 Task: Create a due date automation trigger when advanced on, 2 days before a card is due add fields without custom fields "Resume" completed at 11:00 AM.
Action: Mouse moved to (974, 291)
Screenshot: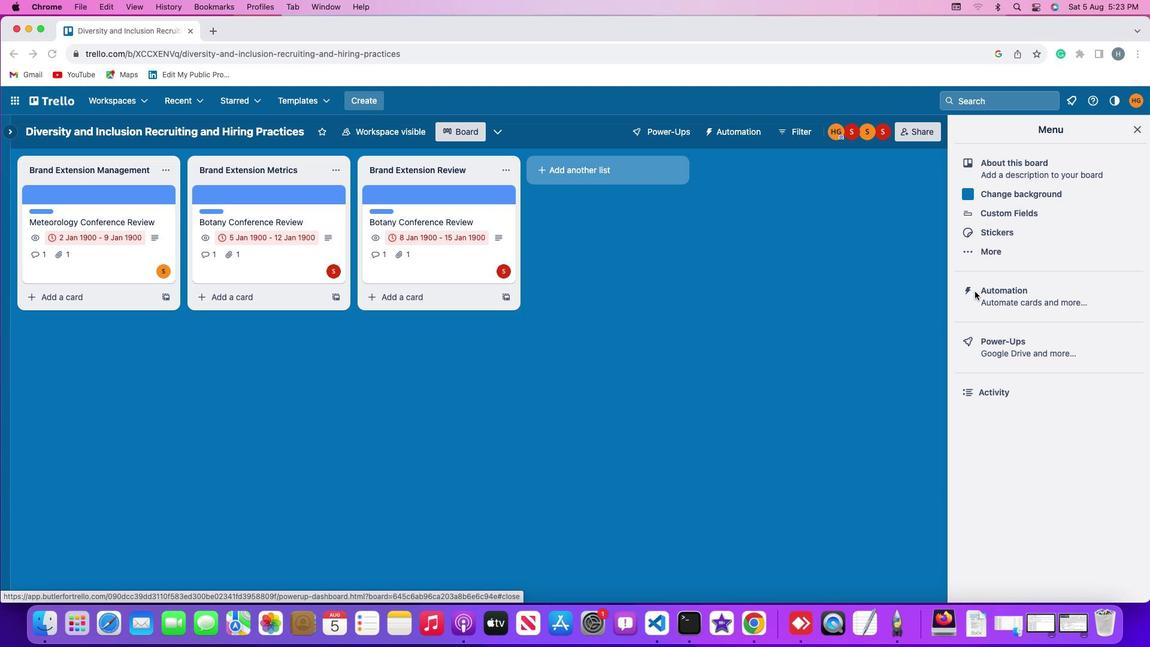 
Action: Mouse pressed left at (974, 291)
Screenshot: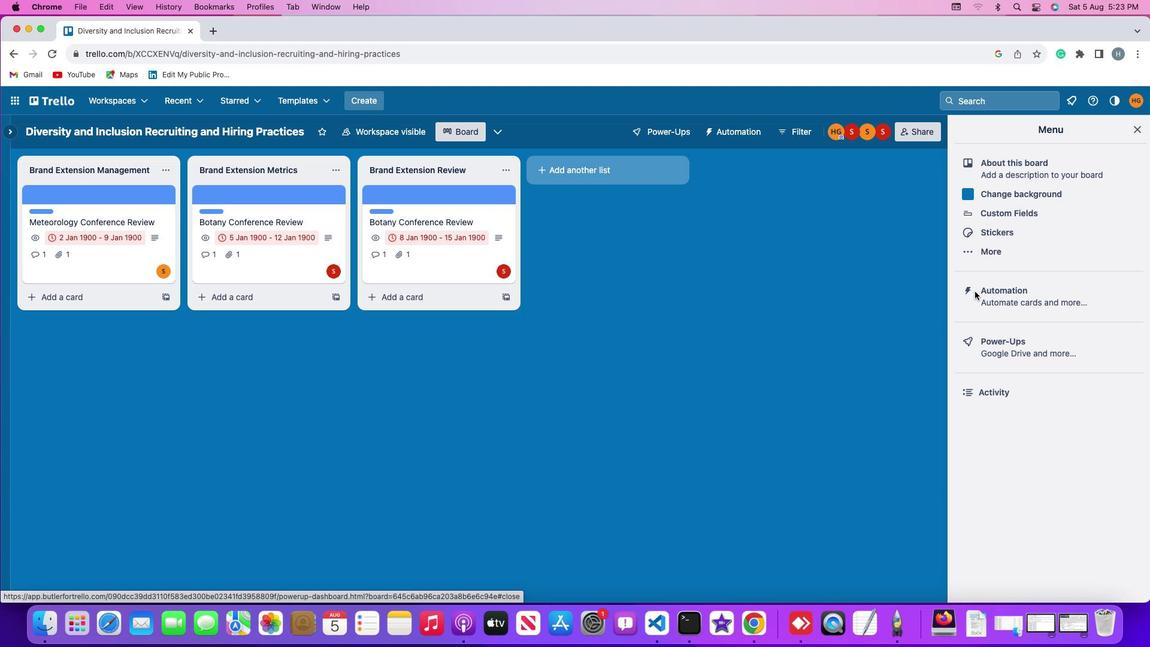 
Action: Mouse pressed left at (974, 291)
Screenshot: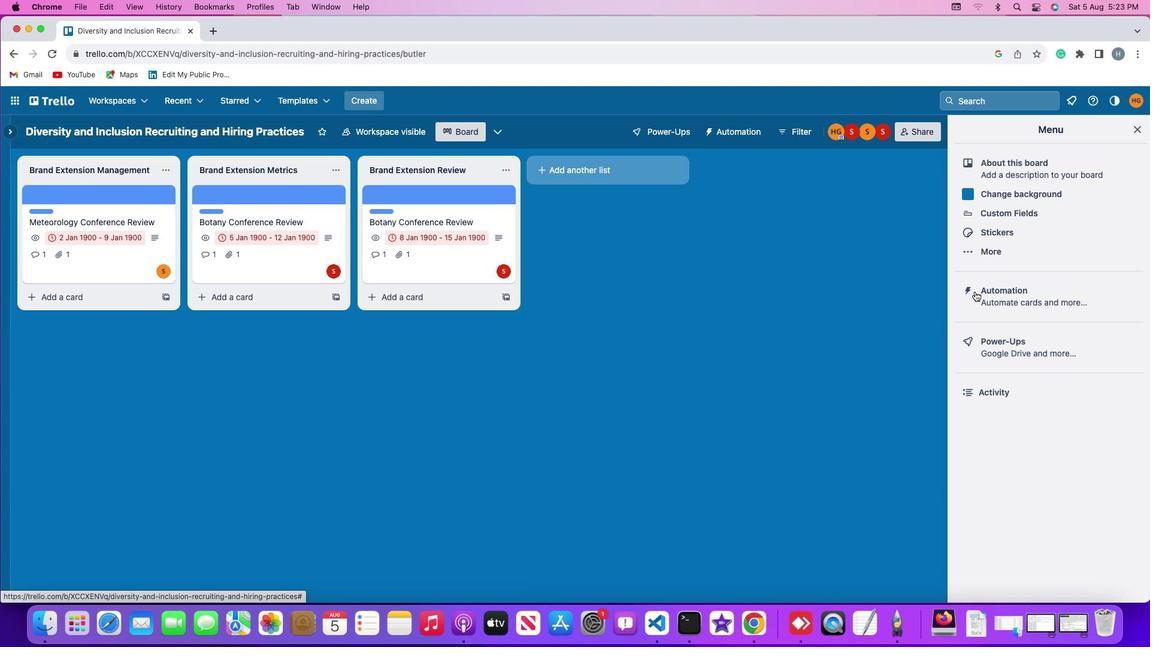 
Action: Mouse moved to (62, 281)
Screenshot: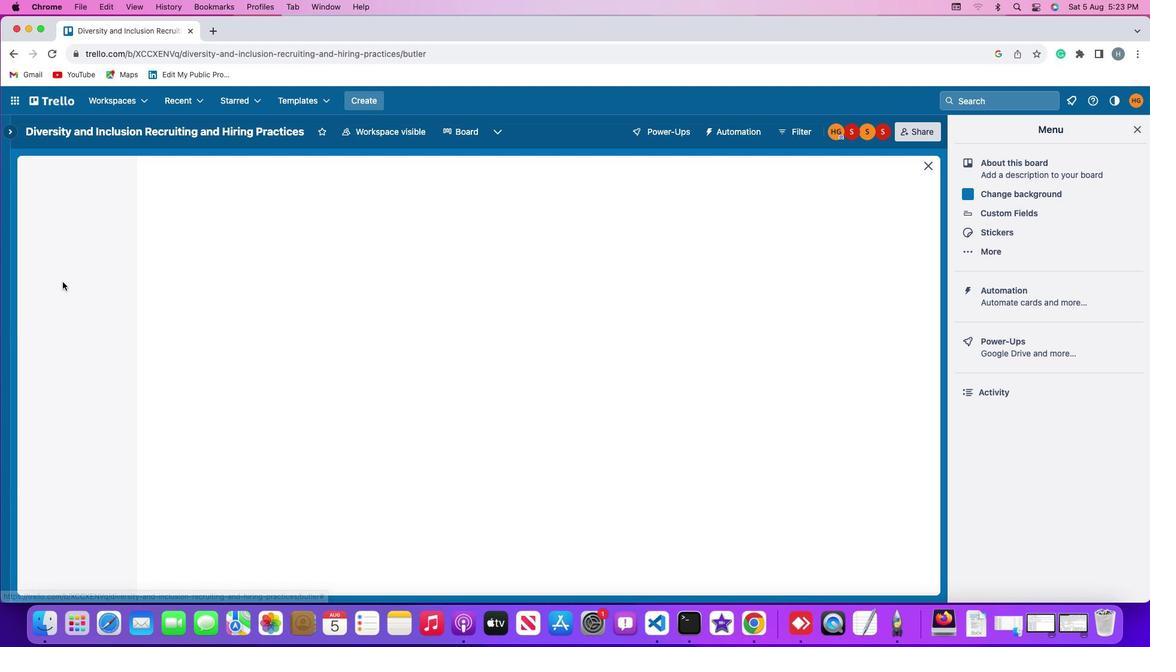 
Action: Mouse pressed left at (62, 281)
Screenshot: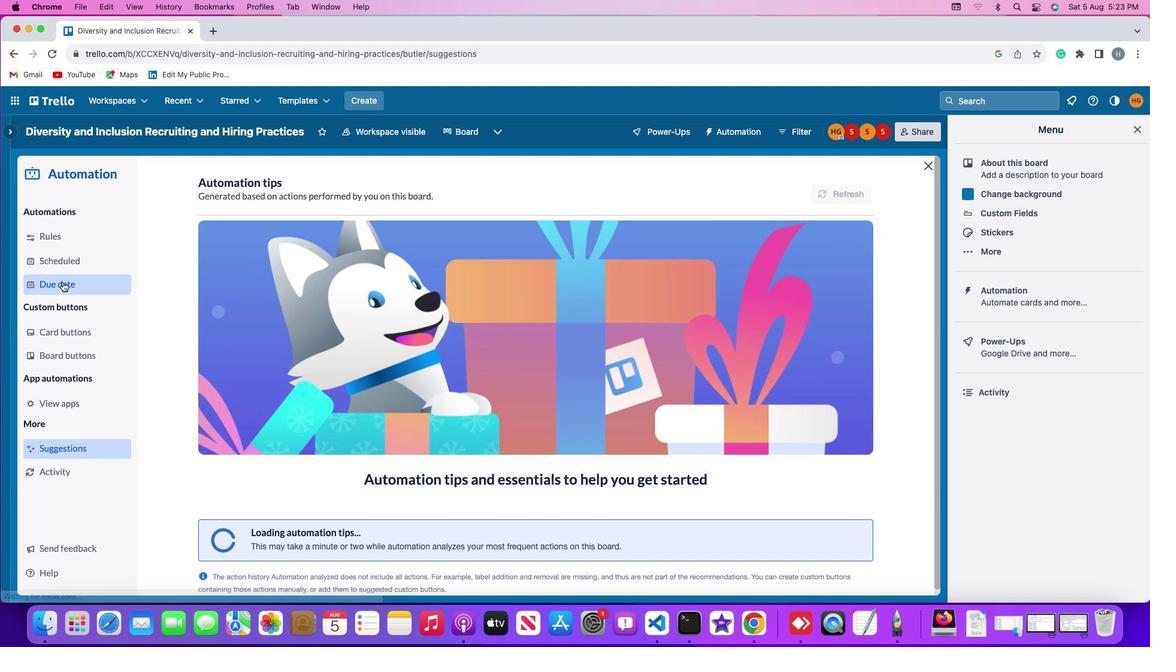 
Action: Mouse moved to (802, 186)
Screenshot: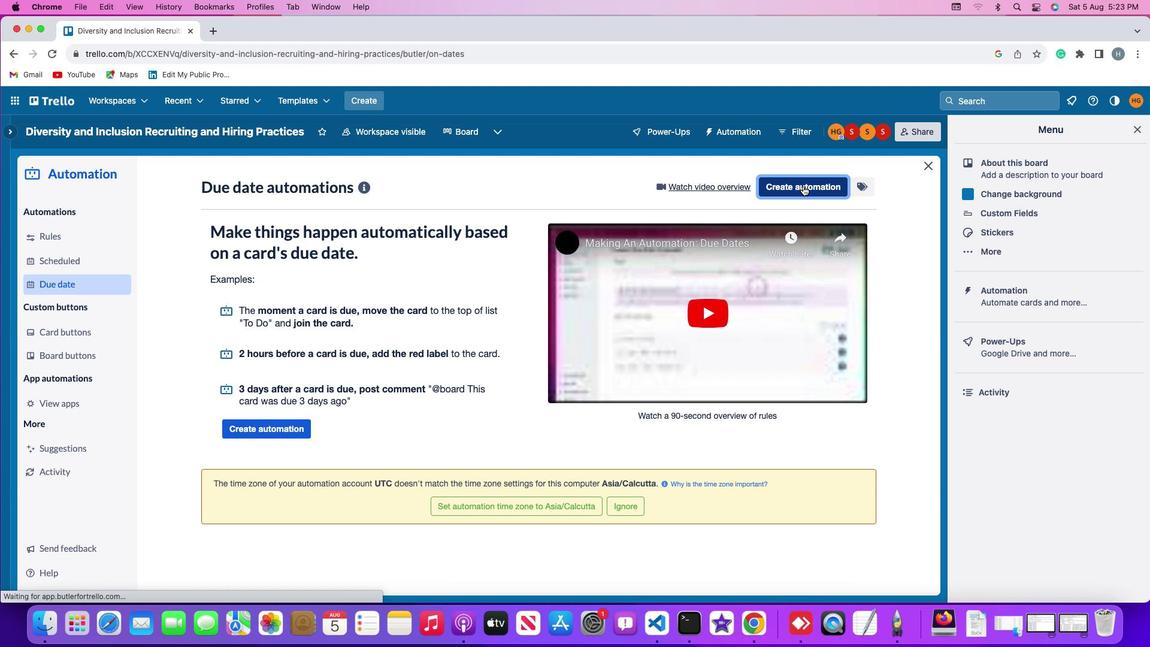 
Action: Mouse pressed left at (802, 186)
Screenshot: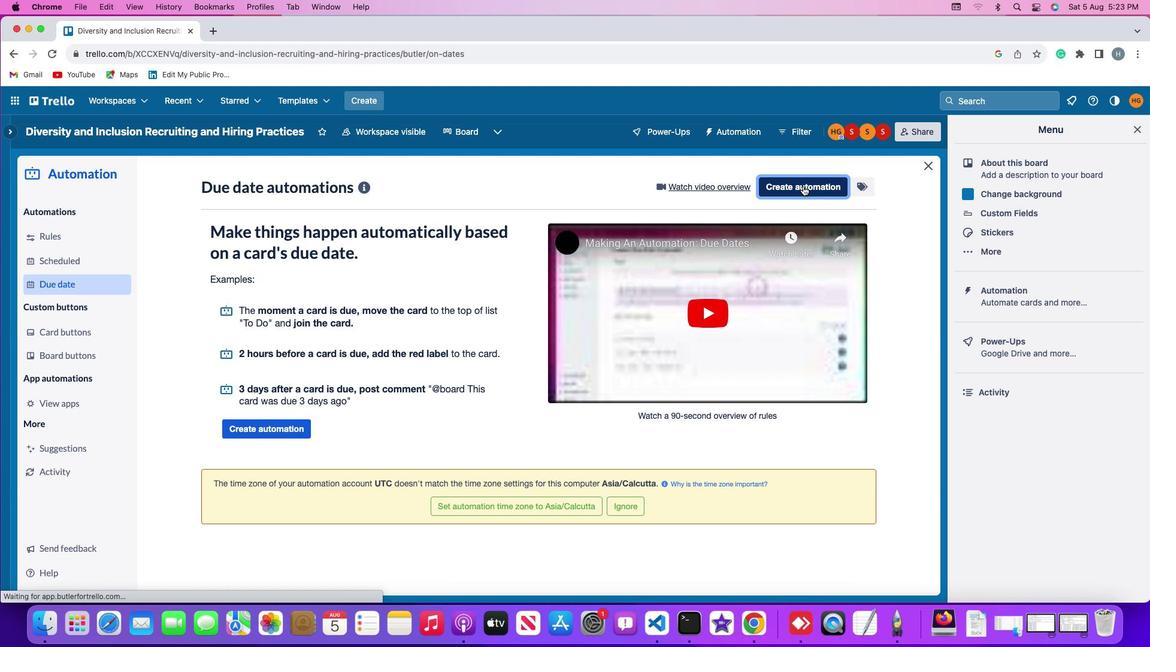 
Action: Mouse moved to (554, 299)
Screenshot: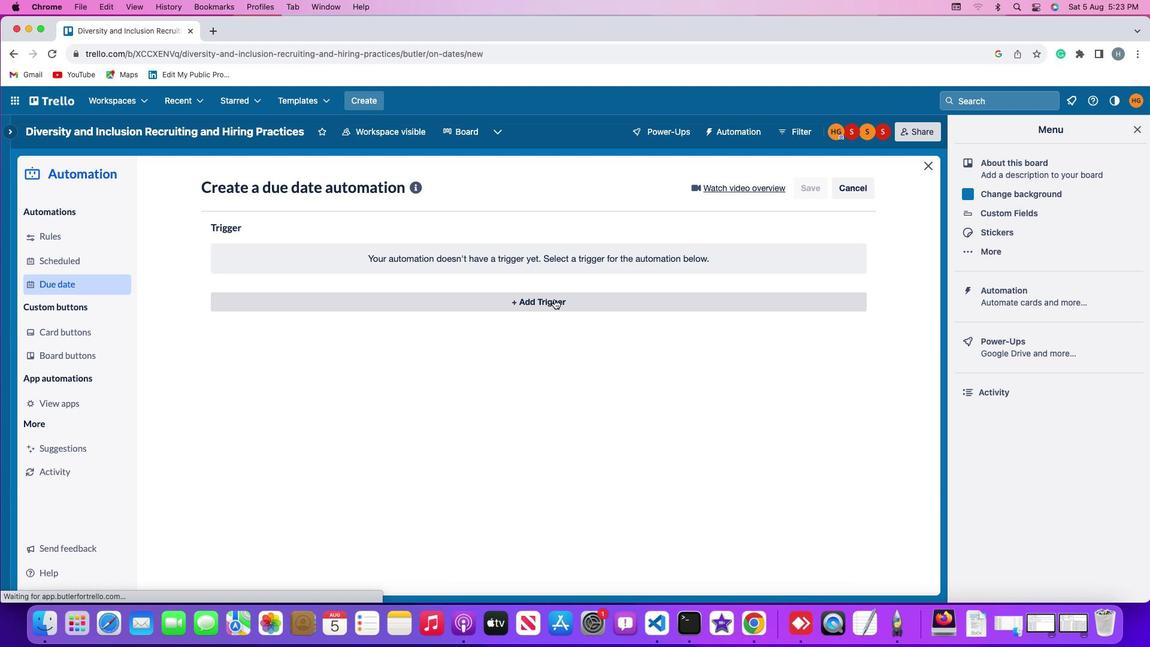 
Action: Mouse pressed left at (554, 299)
Screenshot: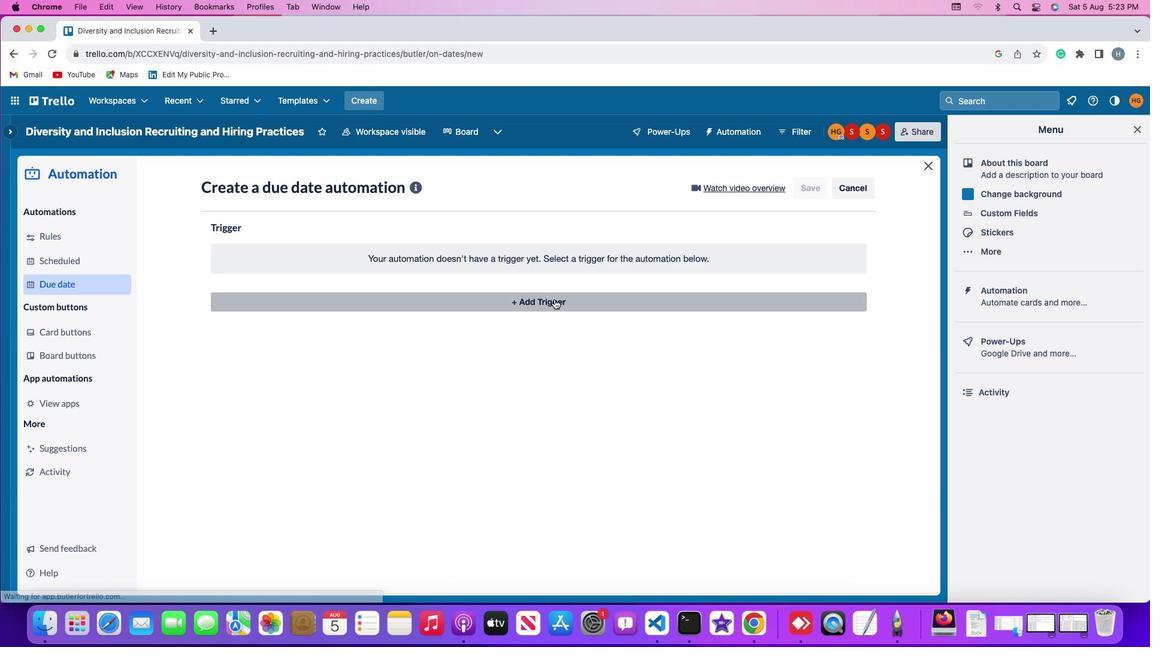 
Action: Mouse moved to (231, 483)
Screenshot: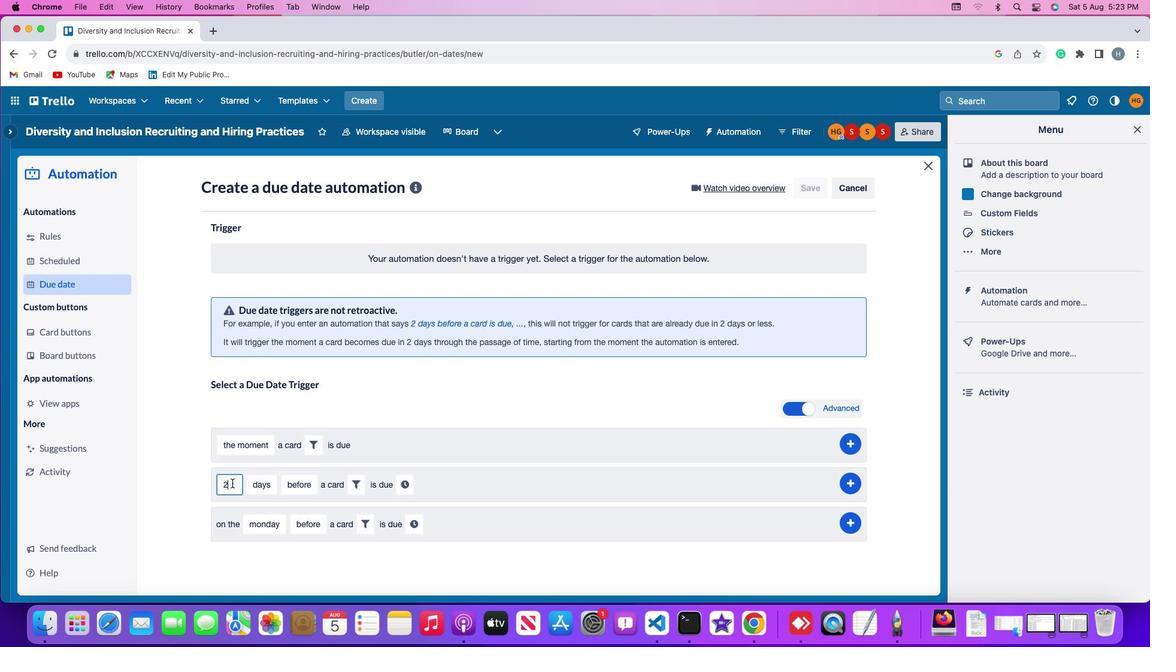
Action: Mouse pressed left at (231, 483)
Screenshot: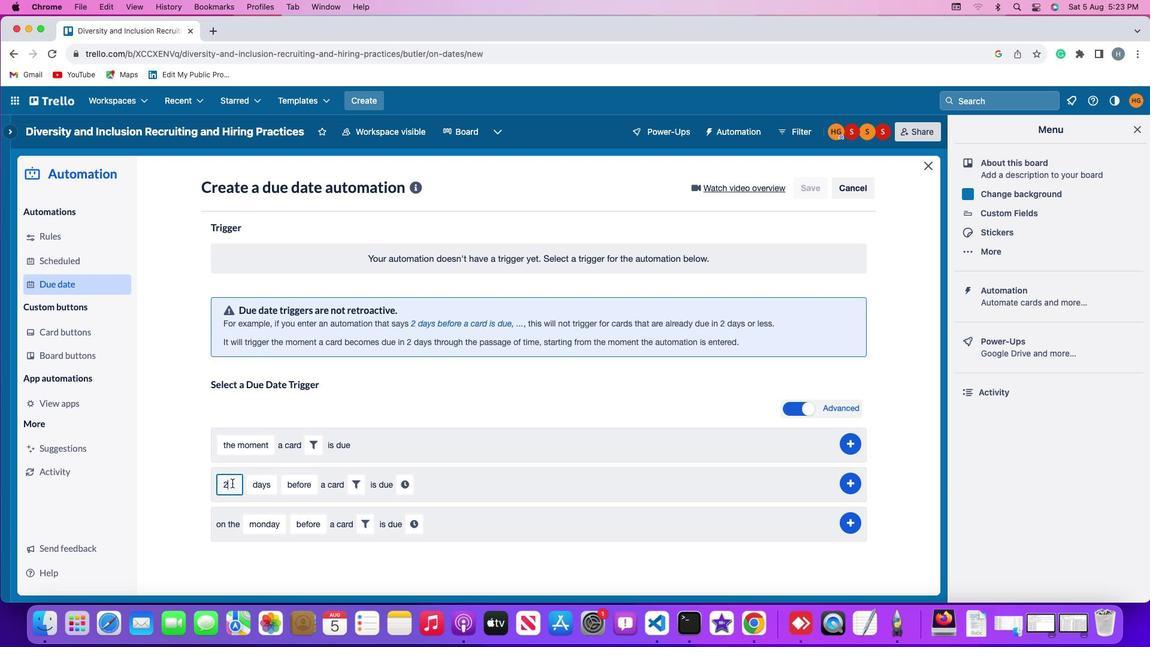 
Action: Mouse moved to (234, 483)
Screenshot: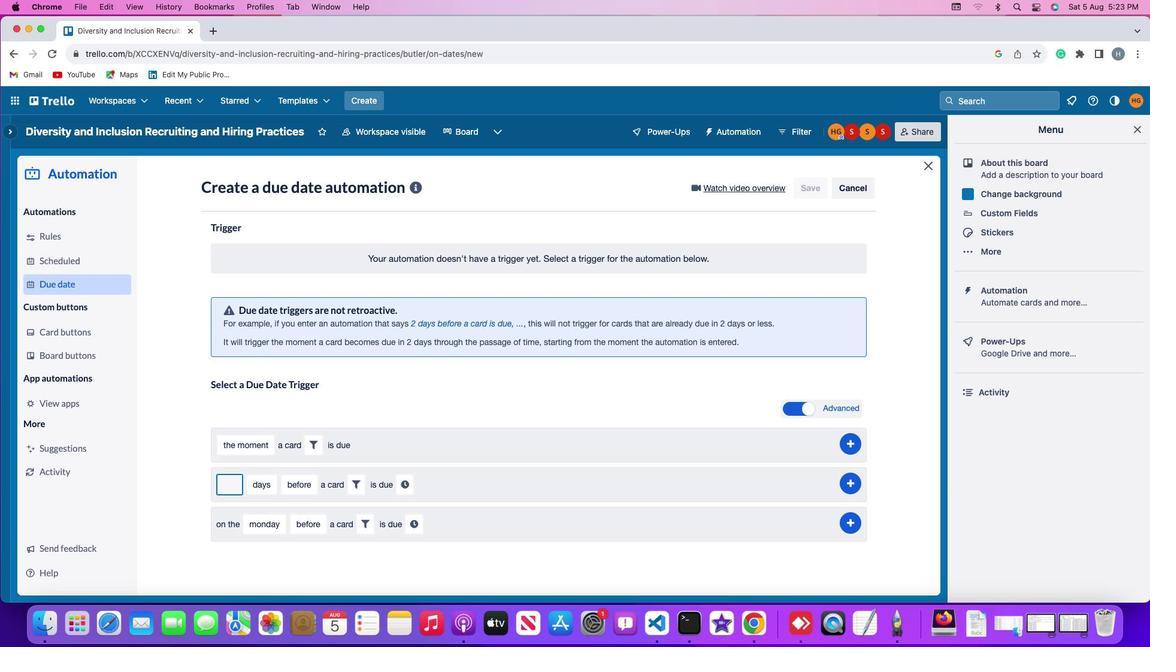 
Action: Key pressed Key.backspace'2'
Screenshot: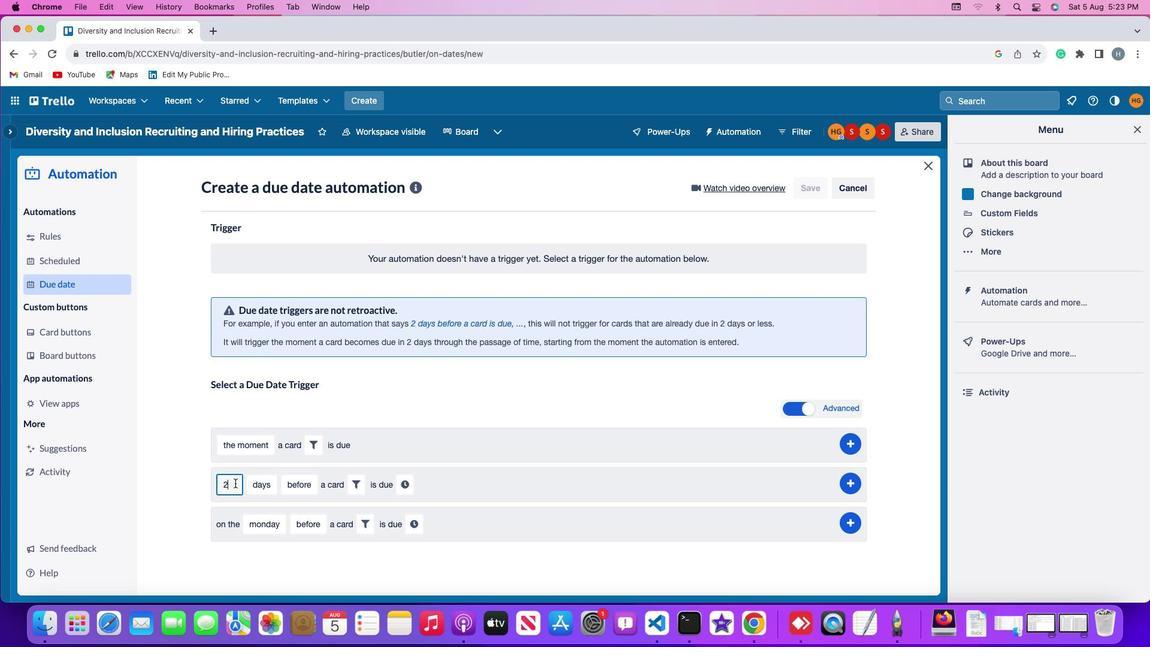 
Action: Mouse moved to (258, 482)
Screenshot: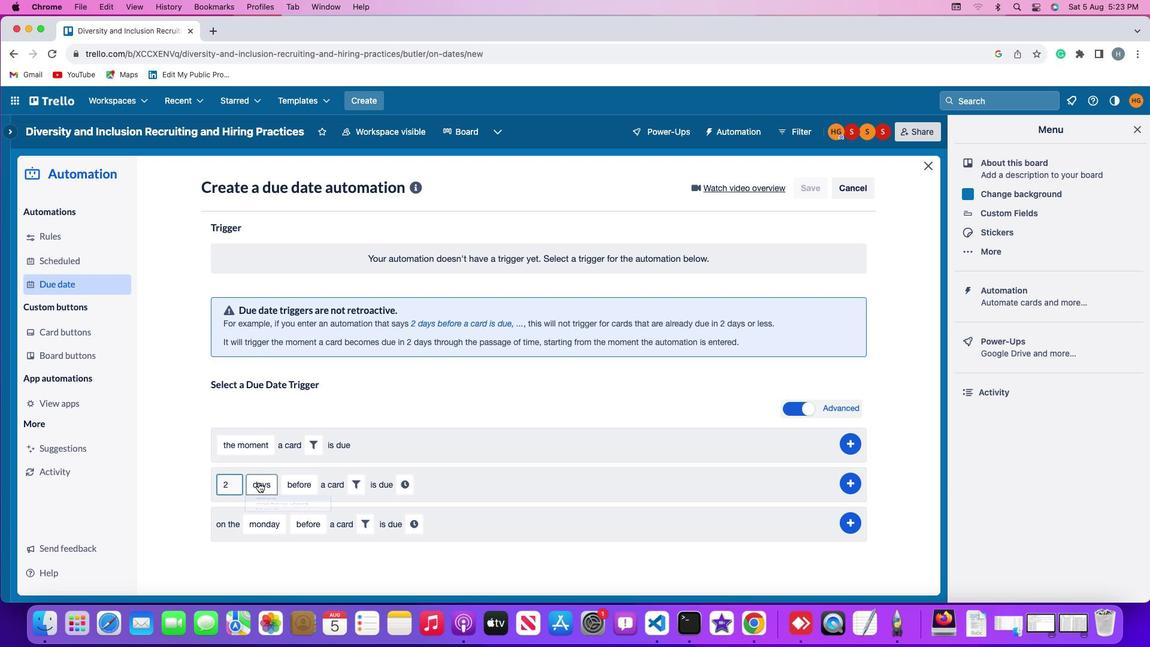 
Action: Mouse pressed left at (258, 482)
Screenshot: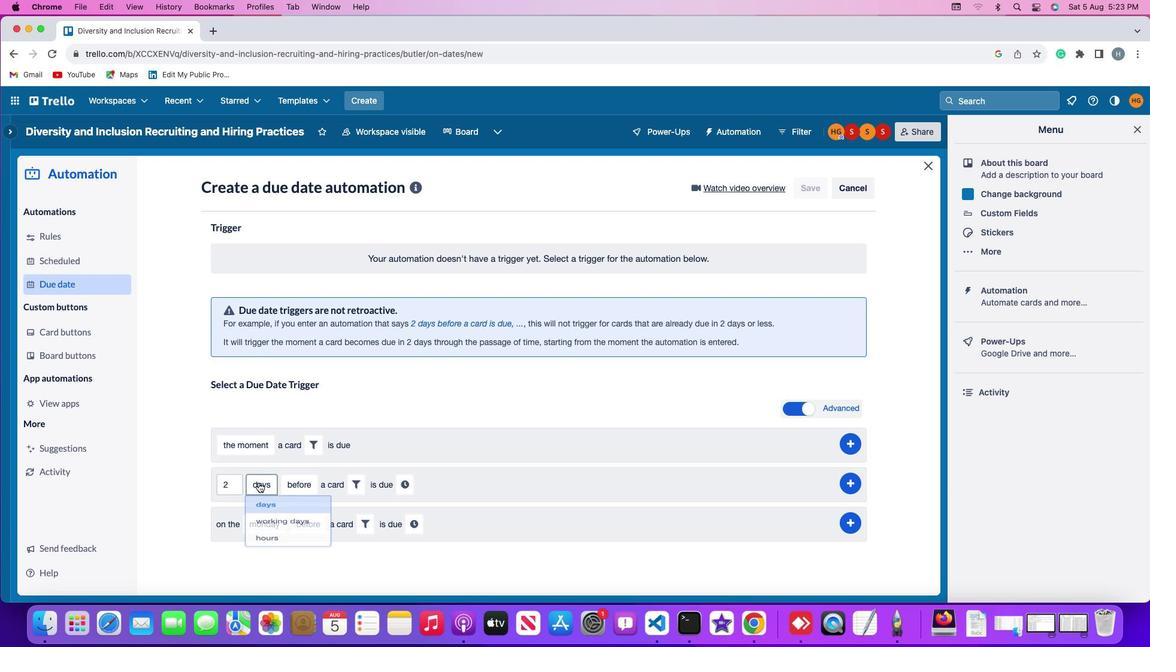 
Action: Mouse moved to (275, 499)
Screenshot: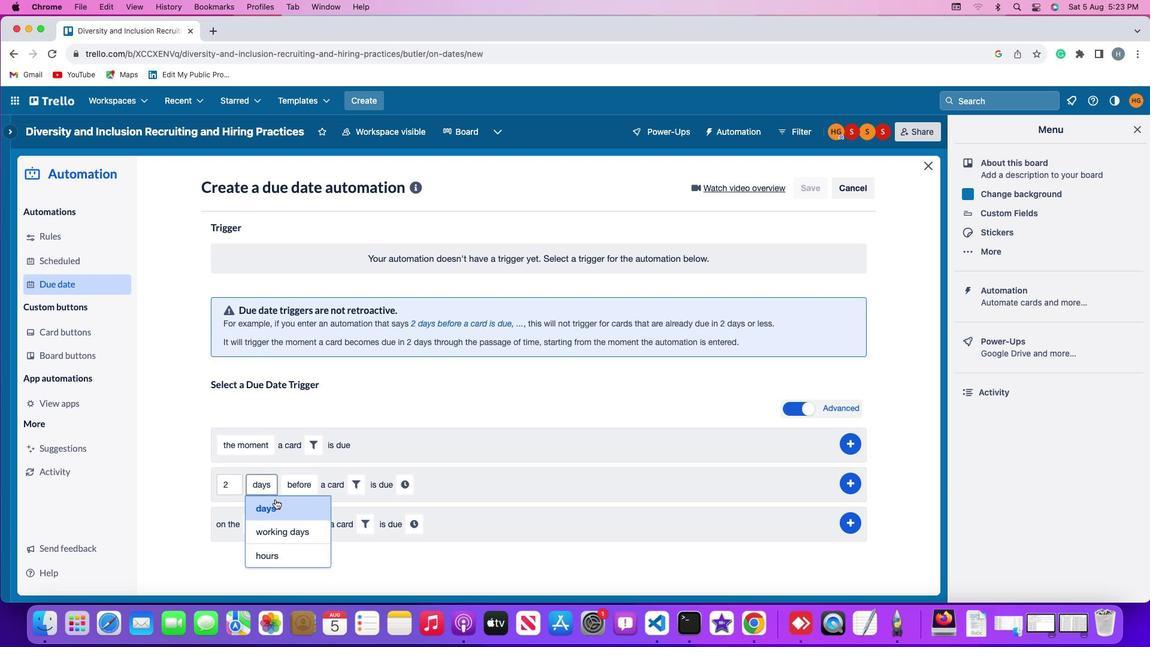 
Action: Mouse pressed left at (275, 499)
Screenshot: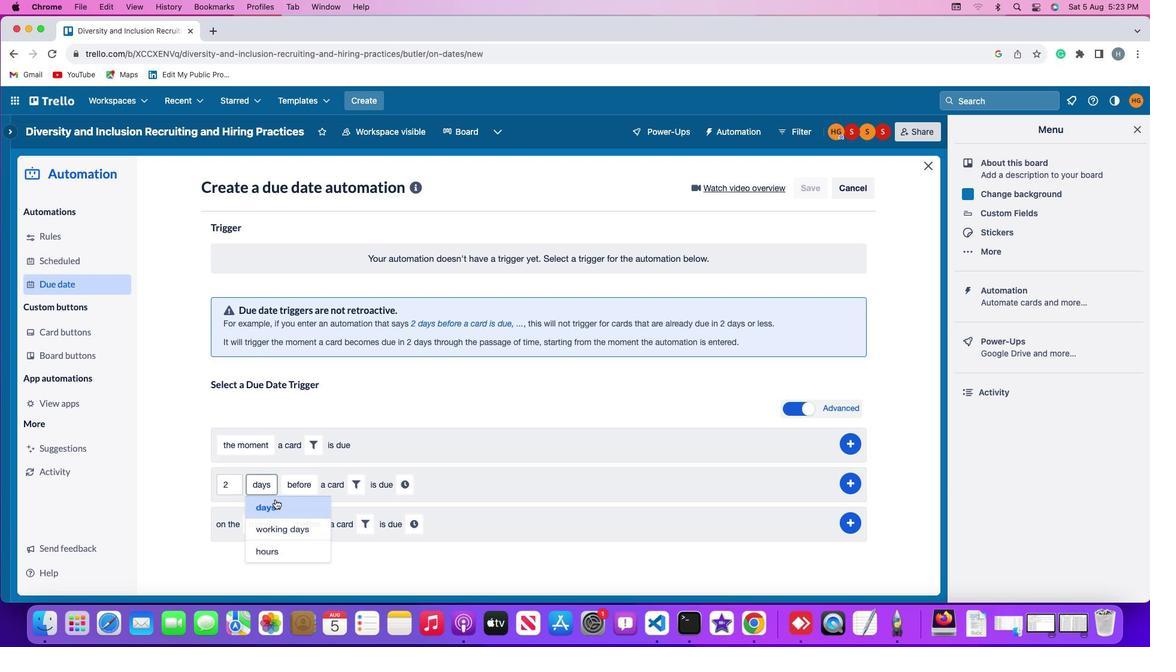 
Action: Mouse moved to (290, 489)
Screenshot: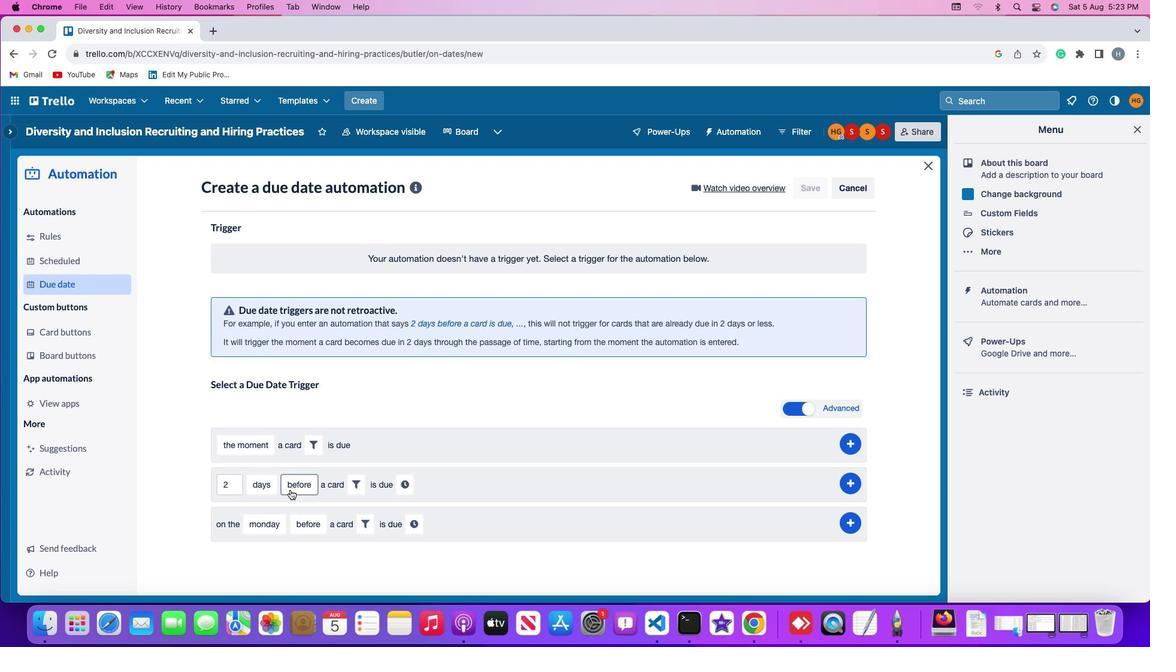 
Action: Mouse pressed left at (290, 489)
Screenshot: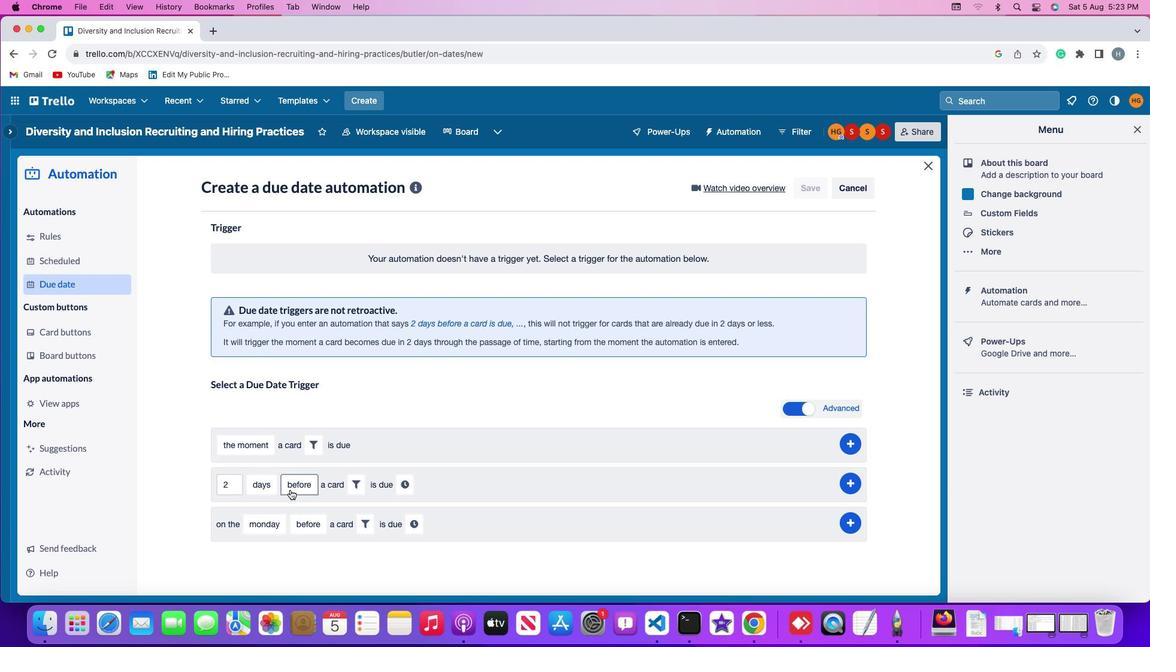 
Action: Mouse moved to (309, 507)
Screenshot: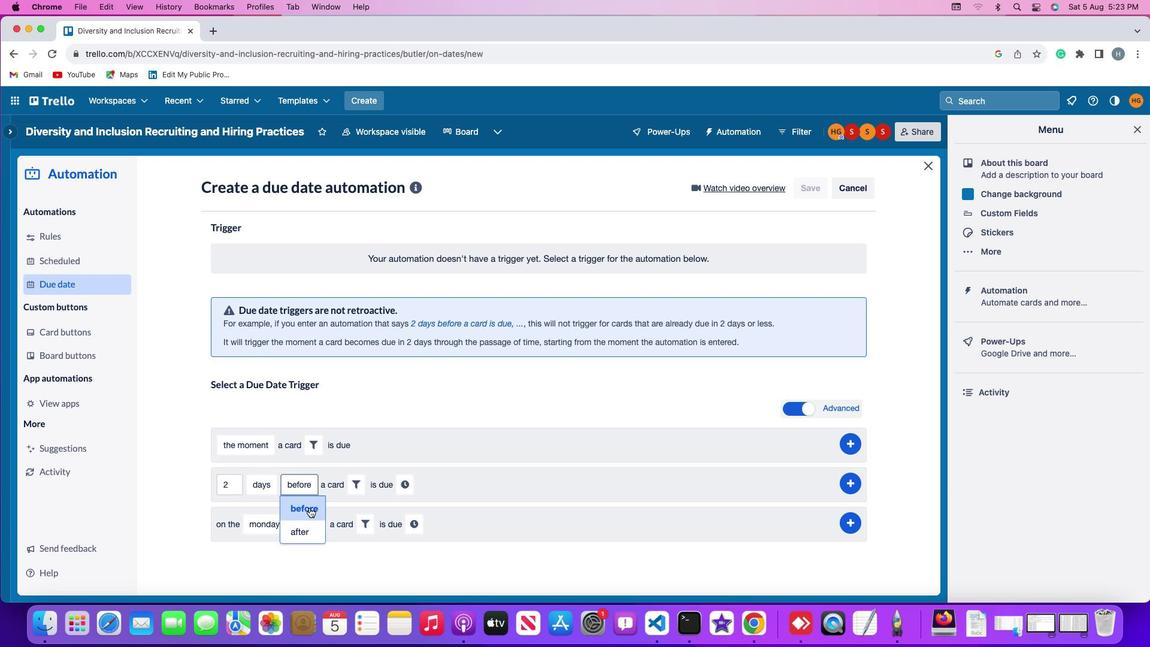 
Action: Mouse pressed left at (309, 507)
Screenshot: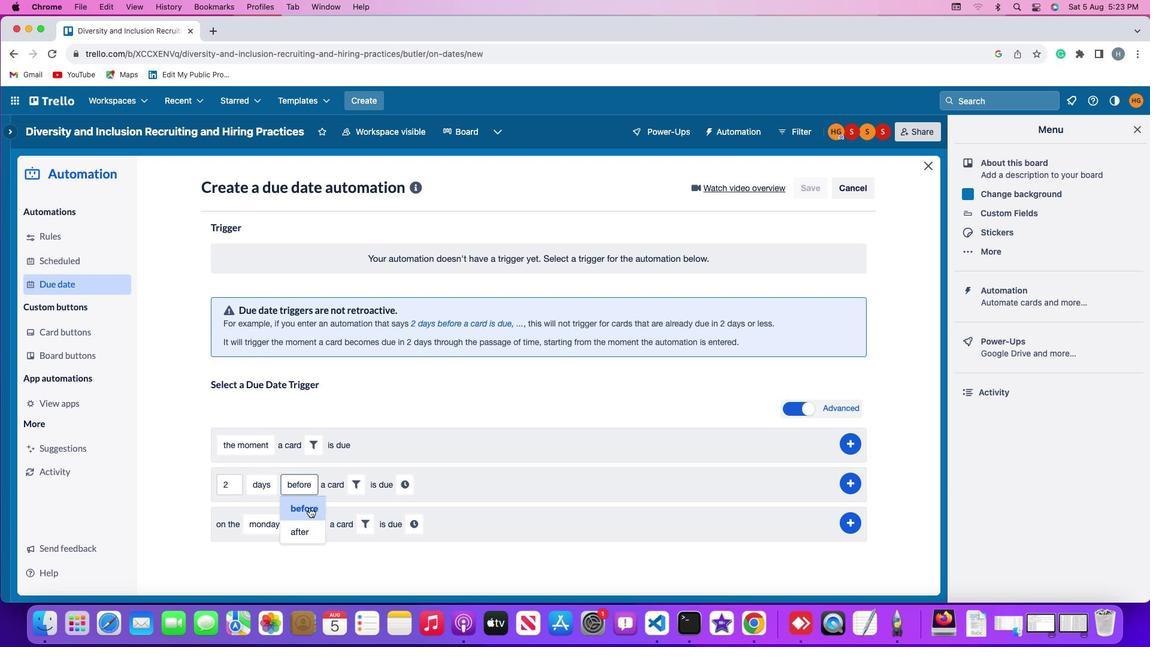 
Action: Mouse moved to (352, 487)
Screenshot: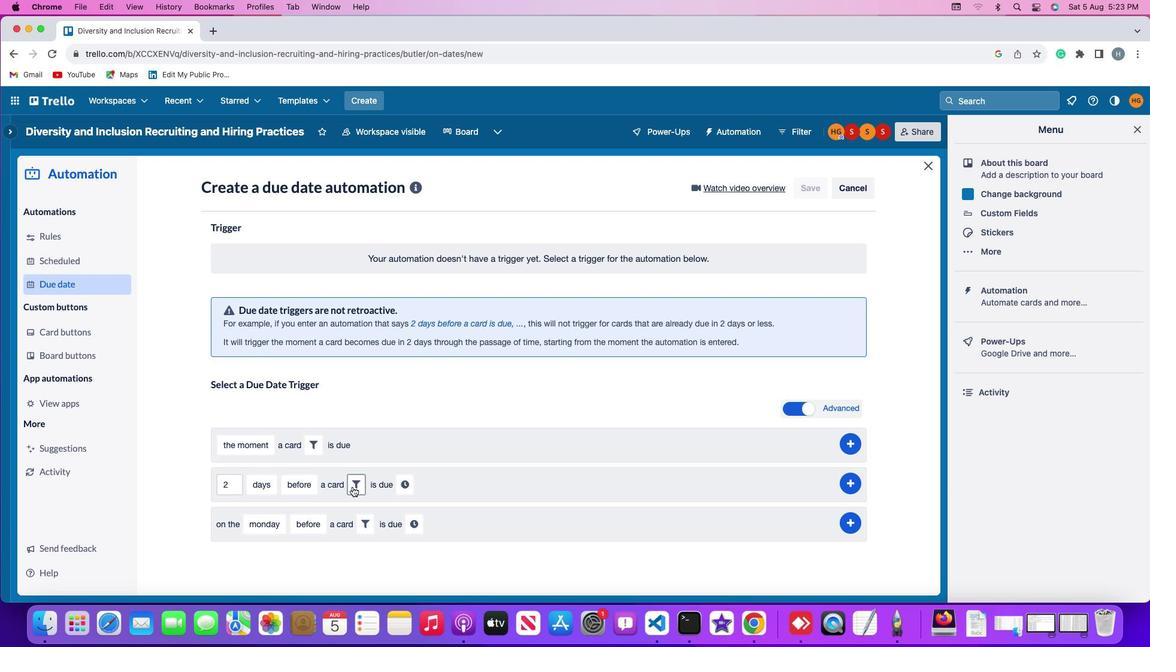
Action: Mouse pressed left at (352, 487)
Screenshot: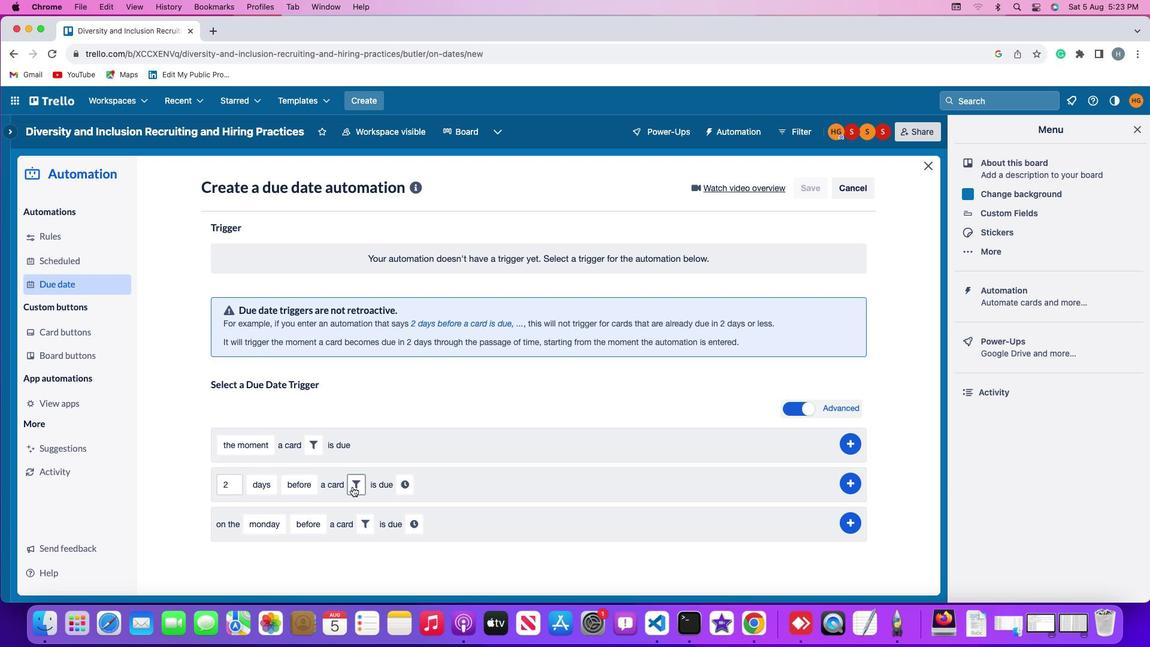 
Action: Mouse moved to (552, 520)
Screenshot: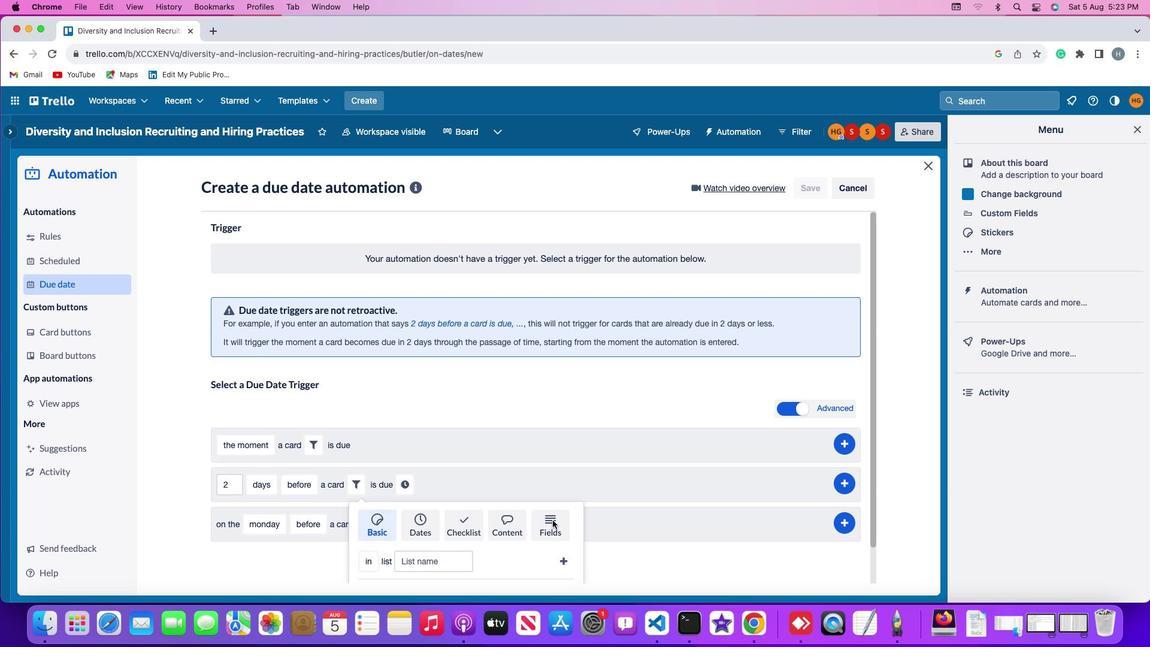 
Action: Mouse pressed left at (552, 520)
Screenshot: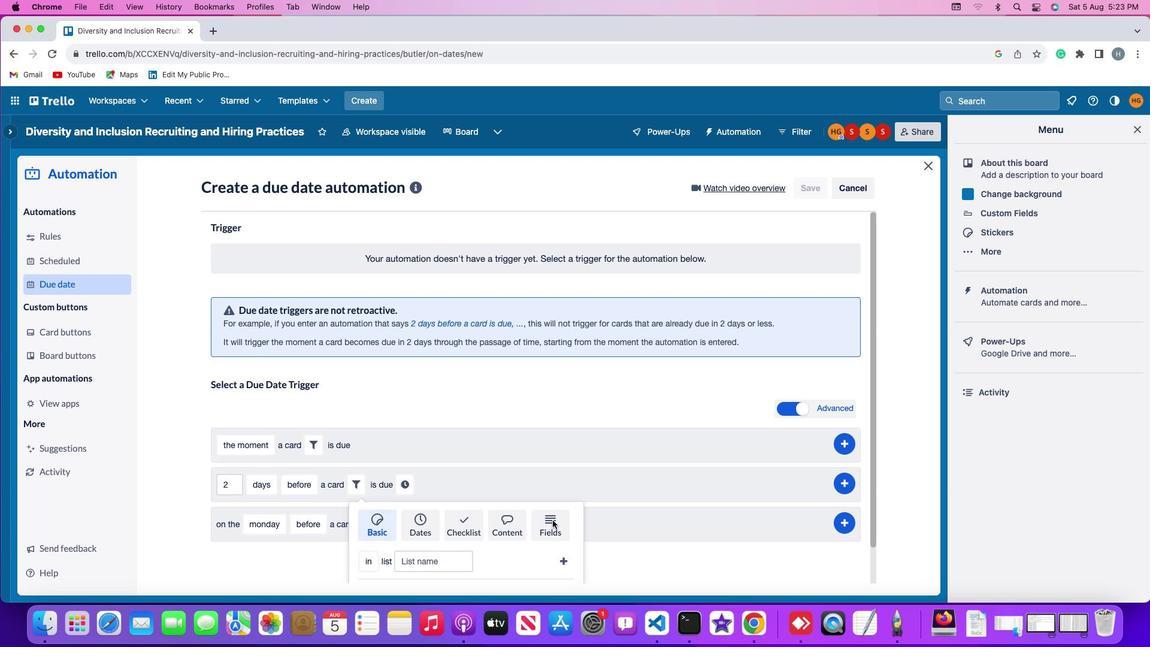 
Action: Mouse moved to (491, 519)
Screenshot: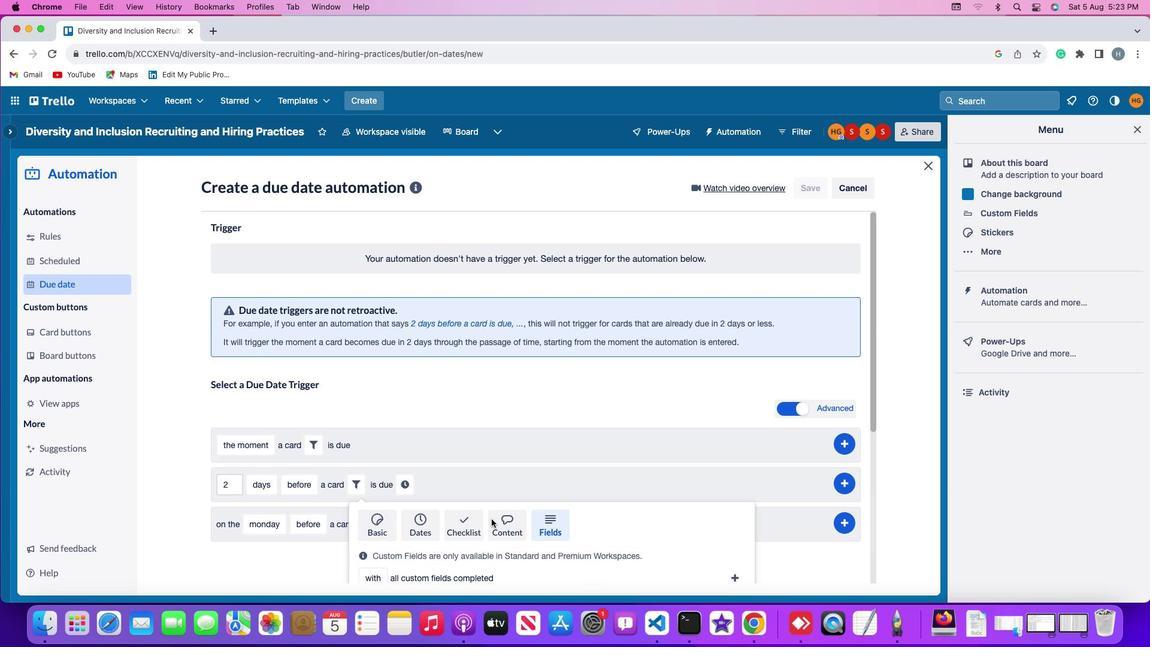
Action: Mouse scrolled (491, 519) with delta (0, 0)
Screenshot: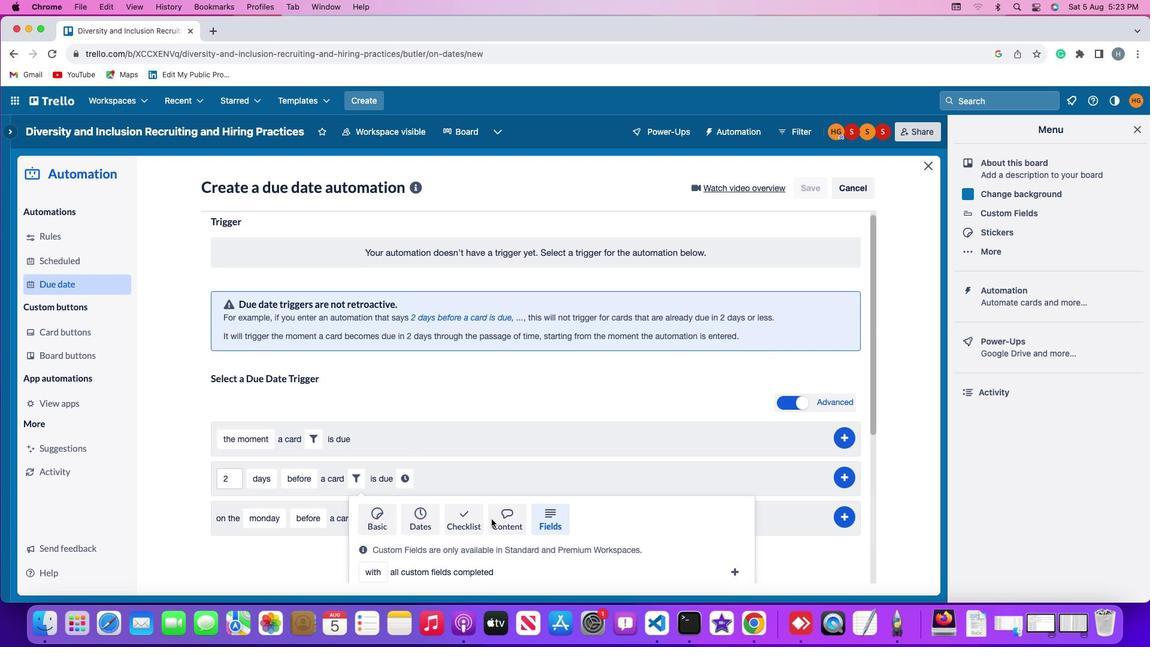 
Action: Mouse scrolled (491, 519) with delta (0, 0)
Screenshot: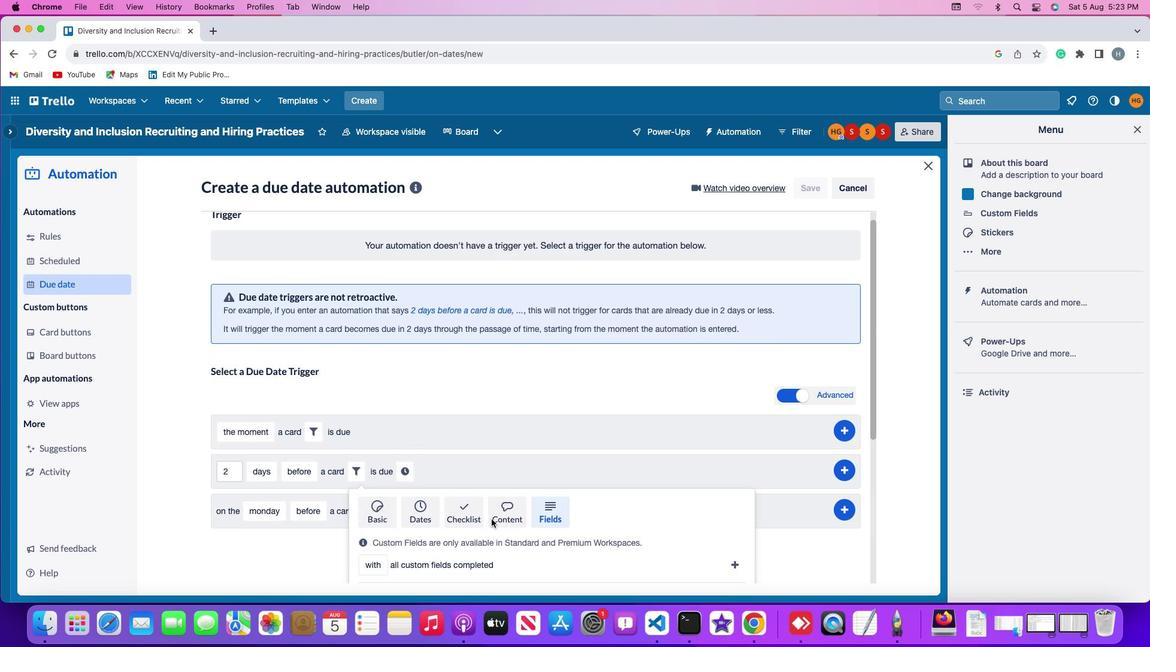 
Action: Mouse scrolled (491, 519) with delta (0, -1)
Screenshot: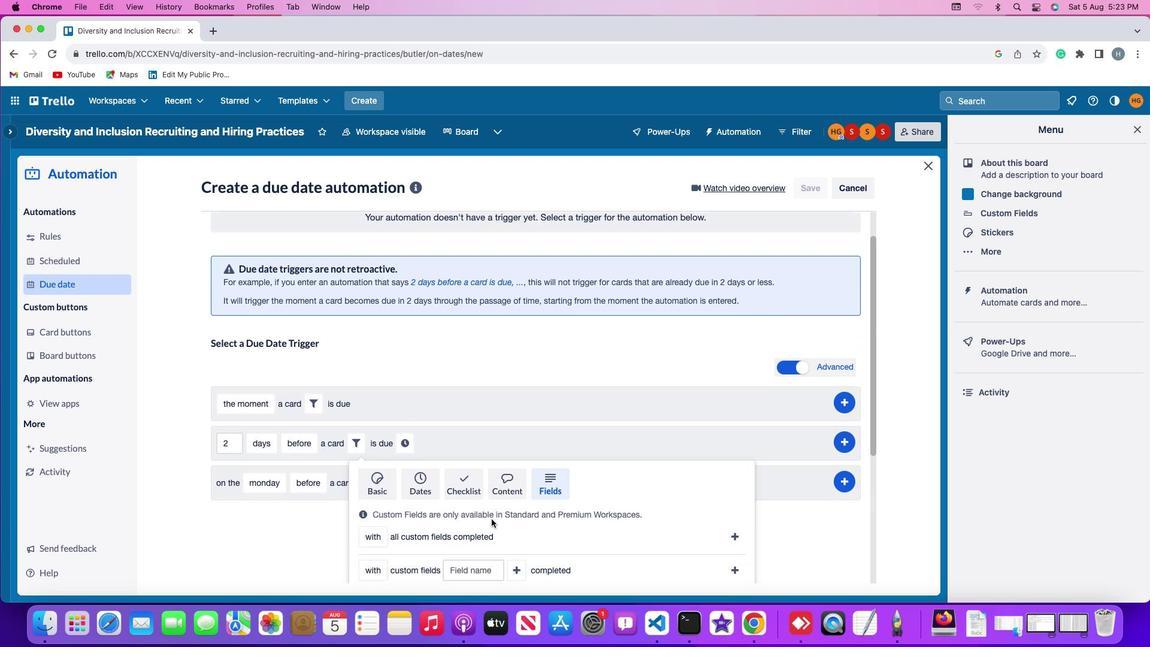 
Action: Mouse scrolled (491, 519) with delta (0, 0)
Screenshot: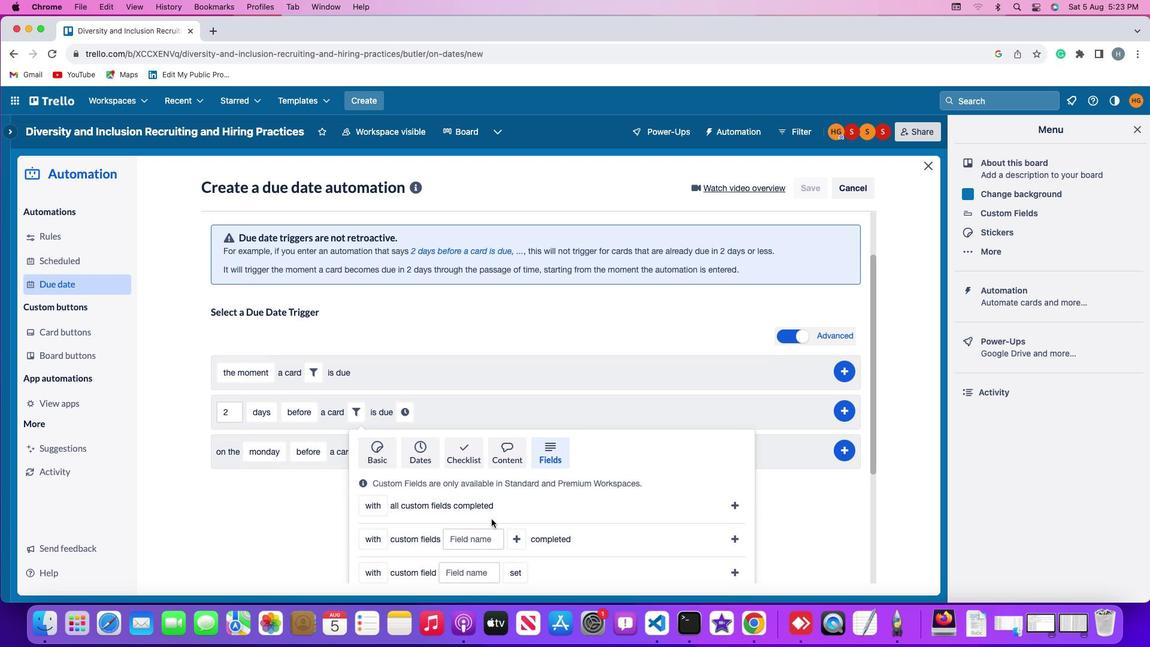 
Action: Mouse scrolled (491, 519) with delta (0, 0)
Screenshot: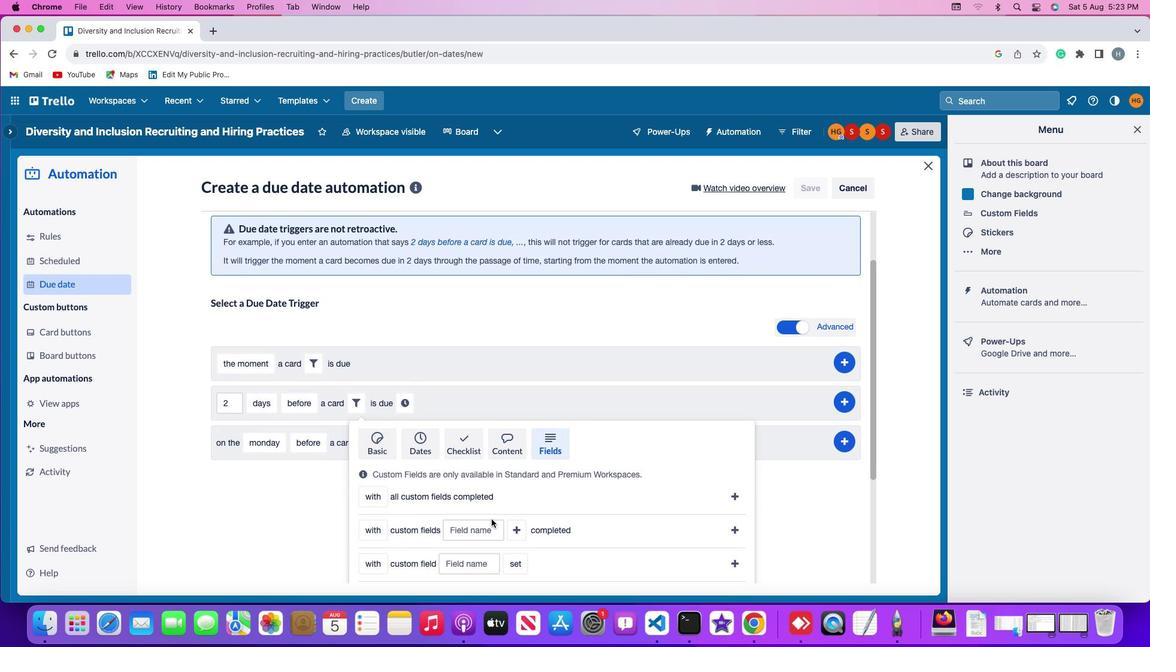 
Action: Mouse moved to (384, 523)
Screenshot: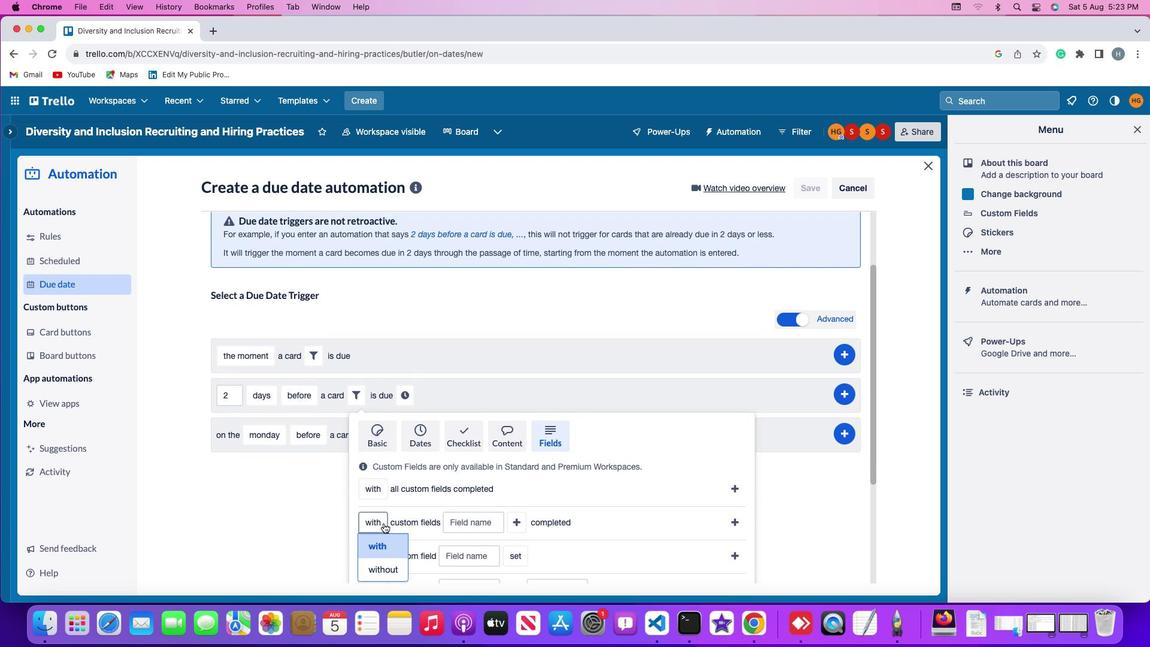 
Action: Mouse pressed left at (384, 523)
Screenshot: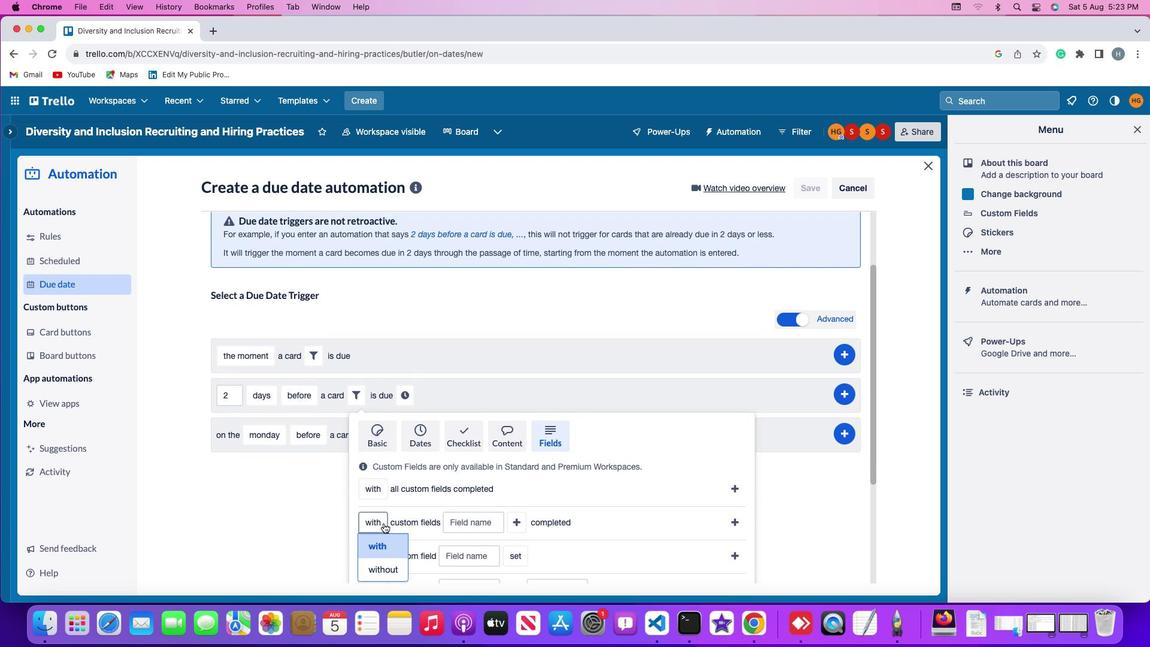 
Action: Mouse moved to (389, 569)
Screenshot: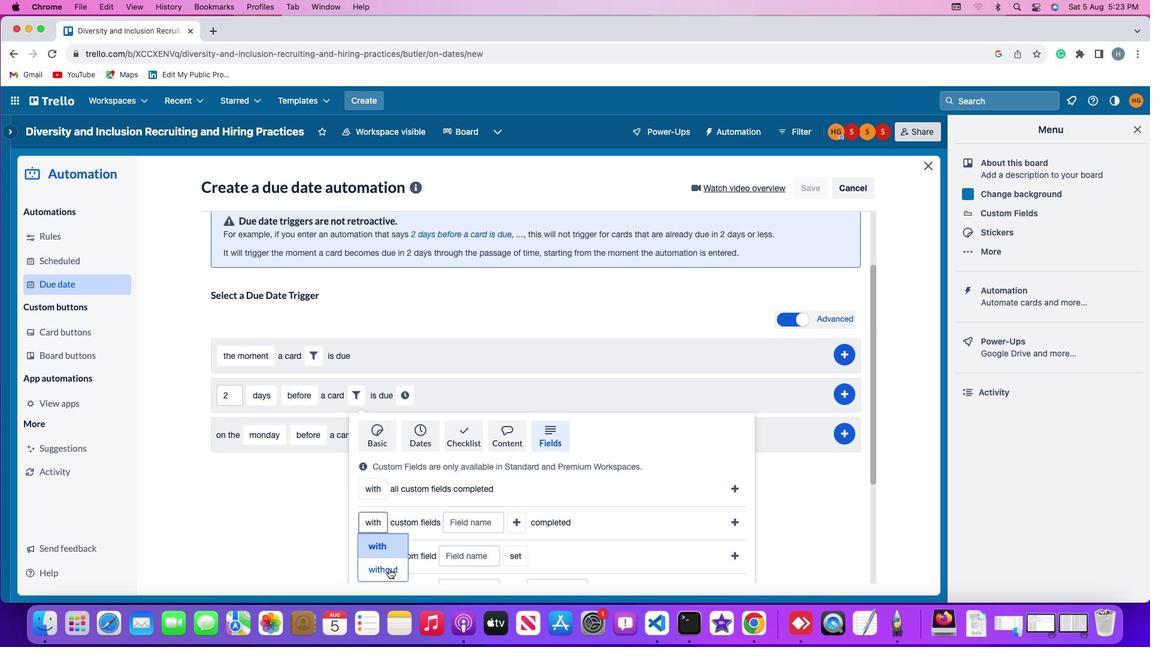 
Action: Mouse pressed left at (389, 569)
Screenshot: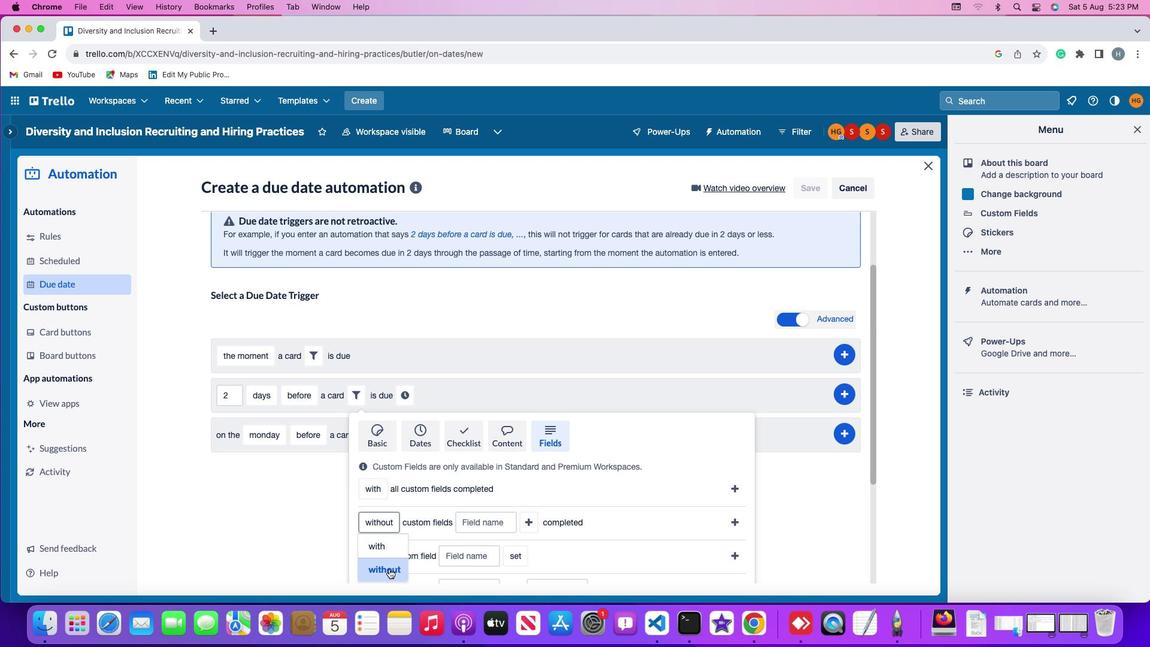 
Action: Mouse moved to (488, 524)
Screenshot: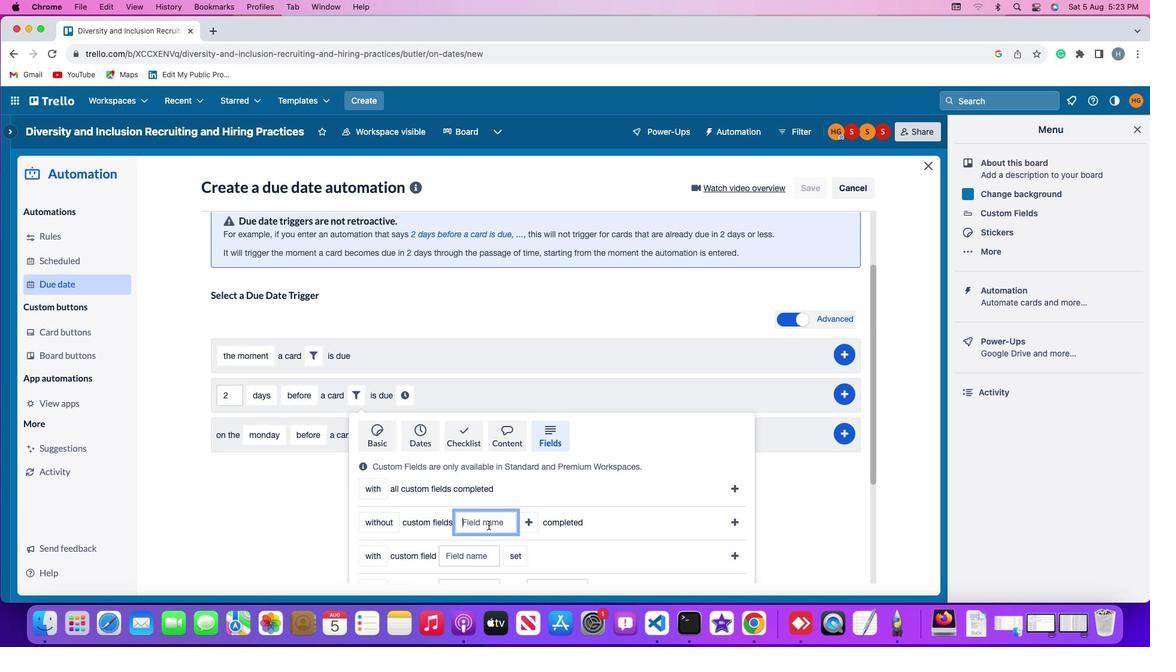 
Action: Mouse pressed left at (488, 524)
Screenshot: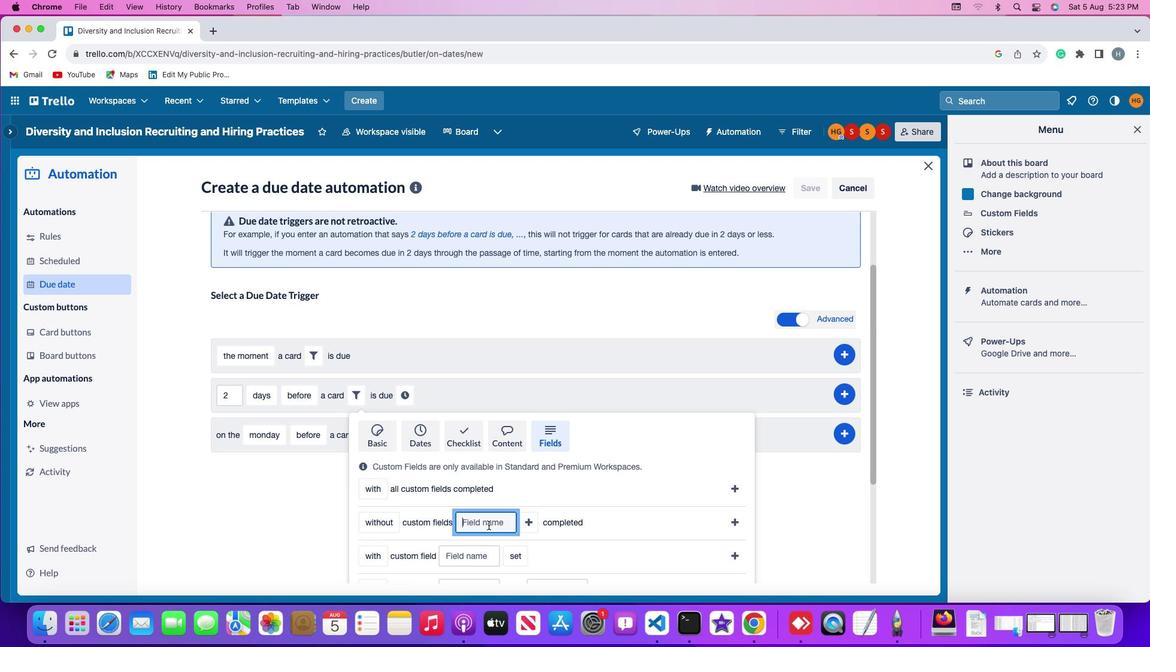 
Action: Key pressed Key.shift'R''e''s''u''m''e'
Screenshot: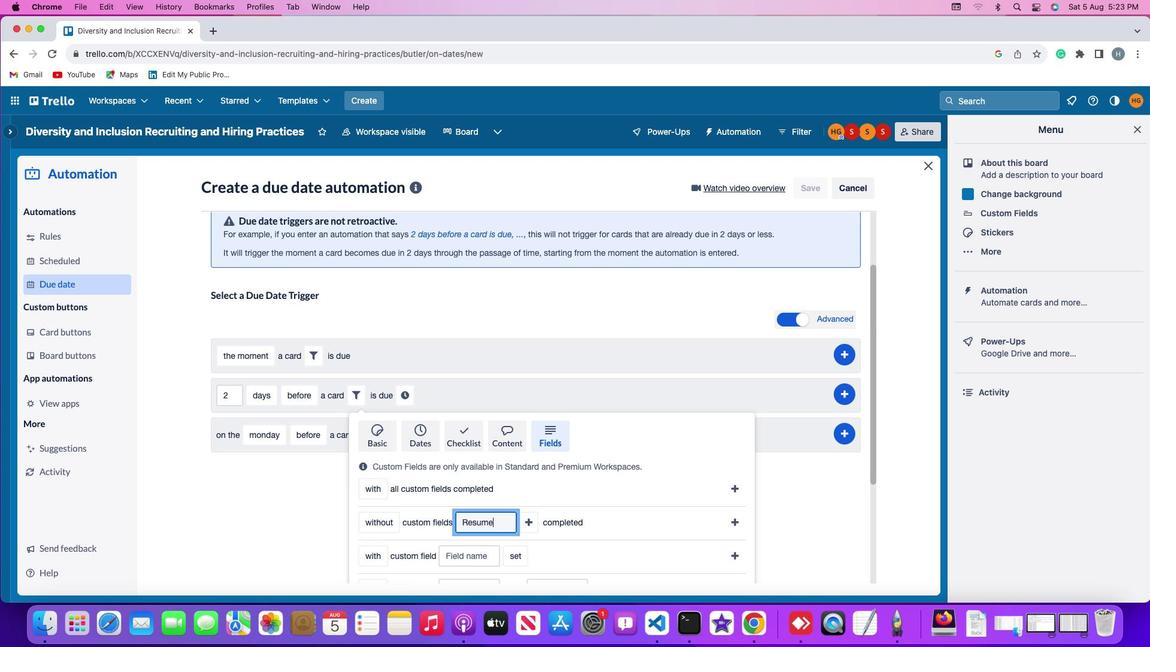 
Action: Mouse moved to (737, 518)
Screenshot: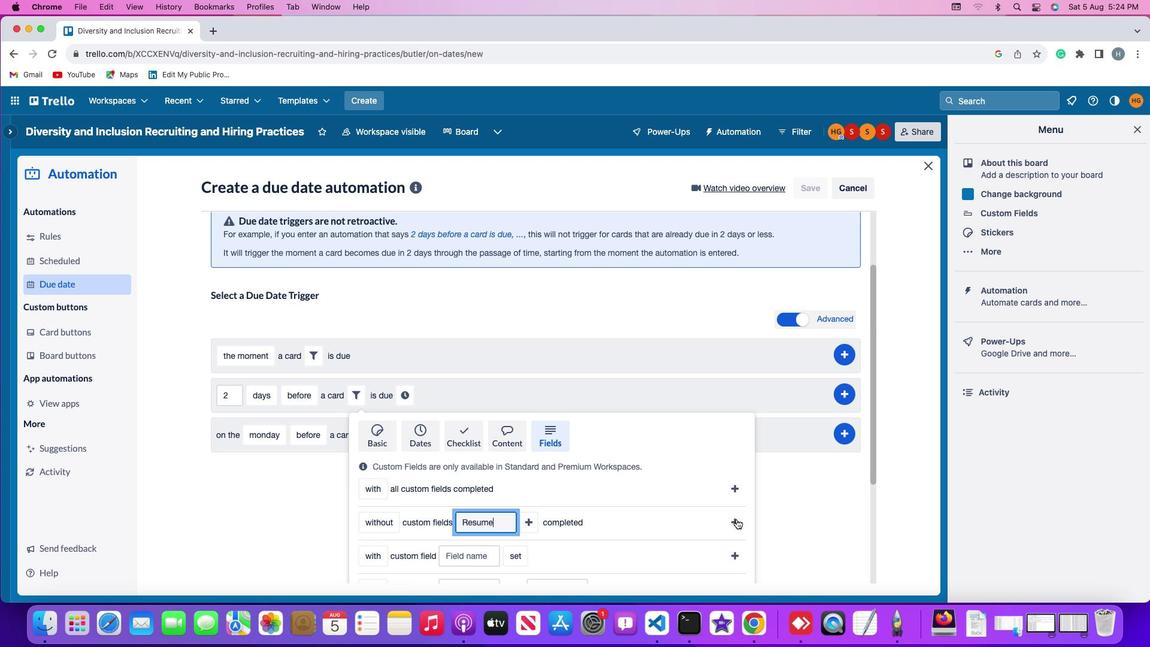 
Action: Mouse pressed left at (737, 518)
Screenshot: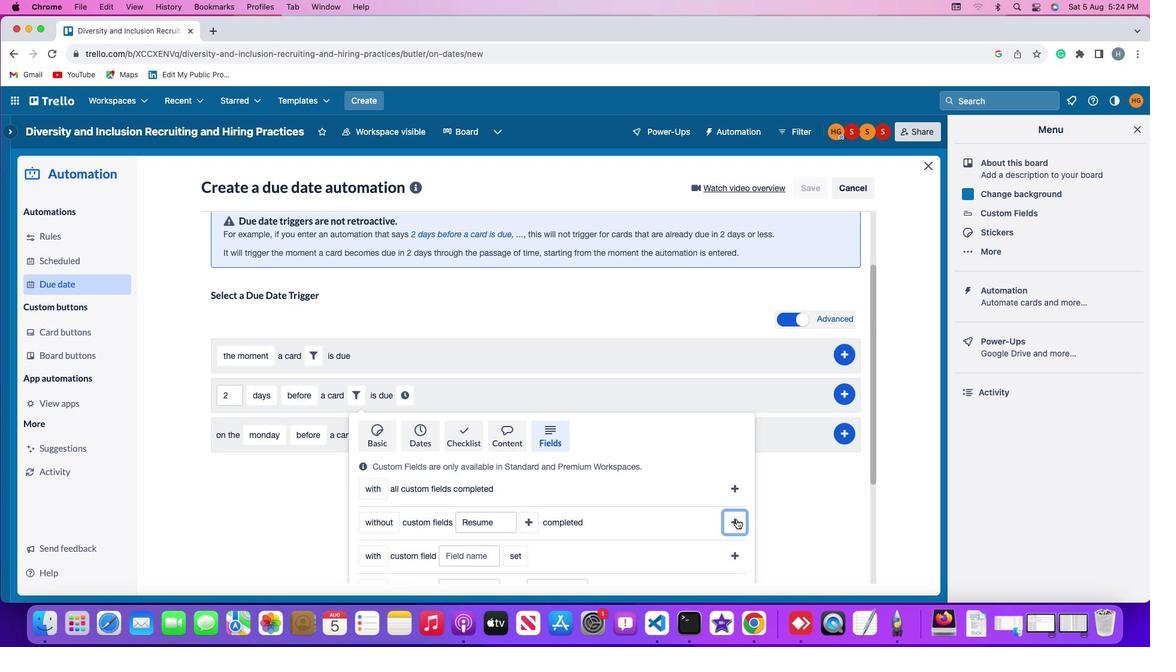 
Action: Mouse moved to (594, 484)
Screenshot: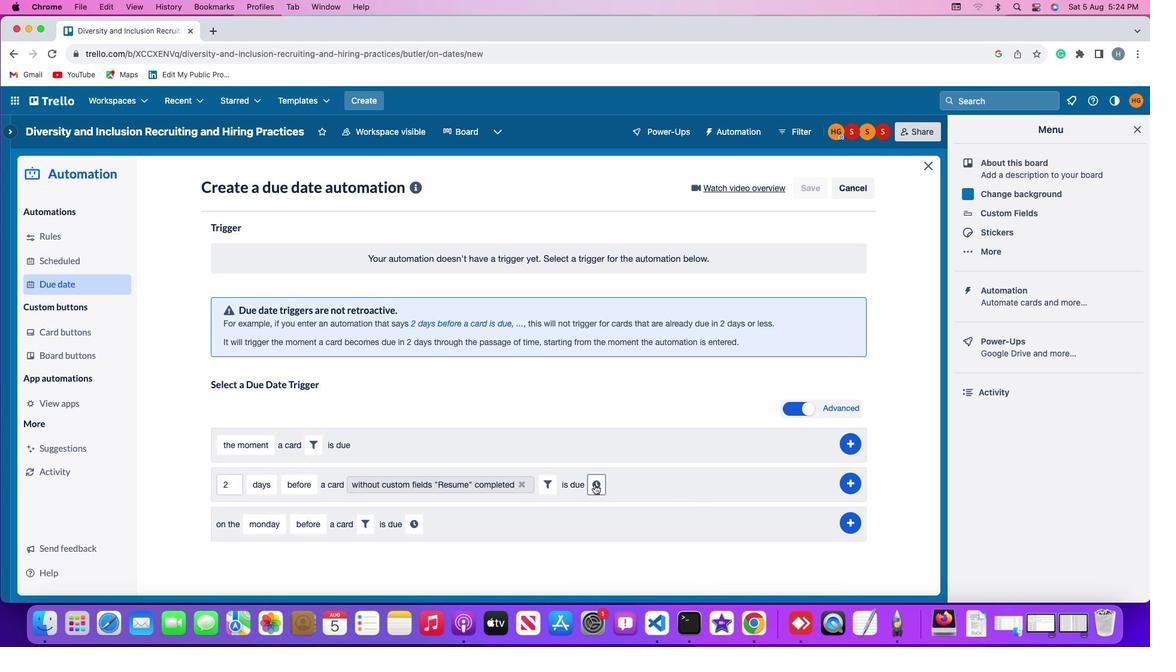 
Action: Mouse pressed left at (594, 484)
Screenshot: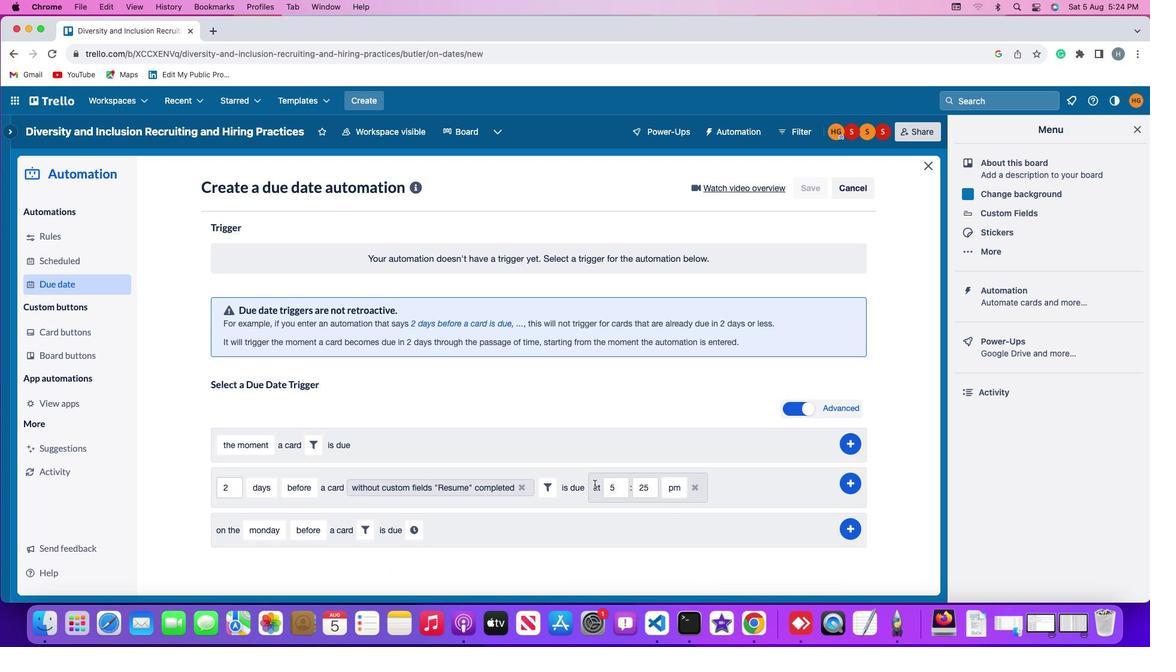 
Action: Mouse moved to (625, 487)
Screenshot: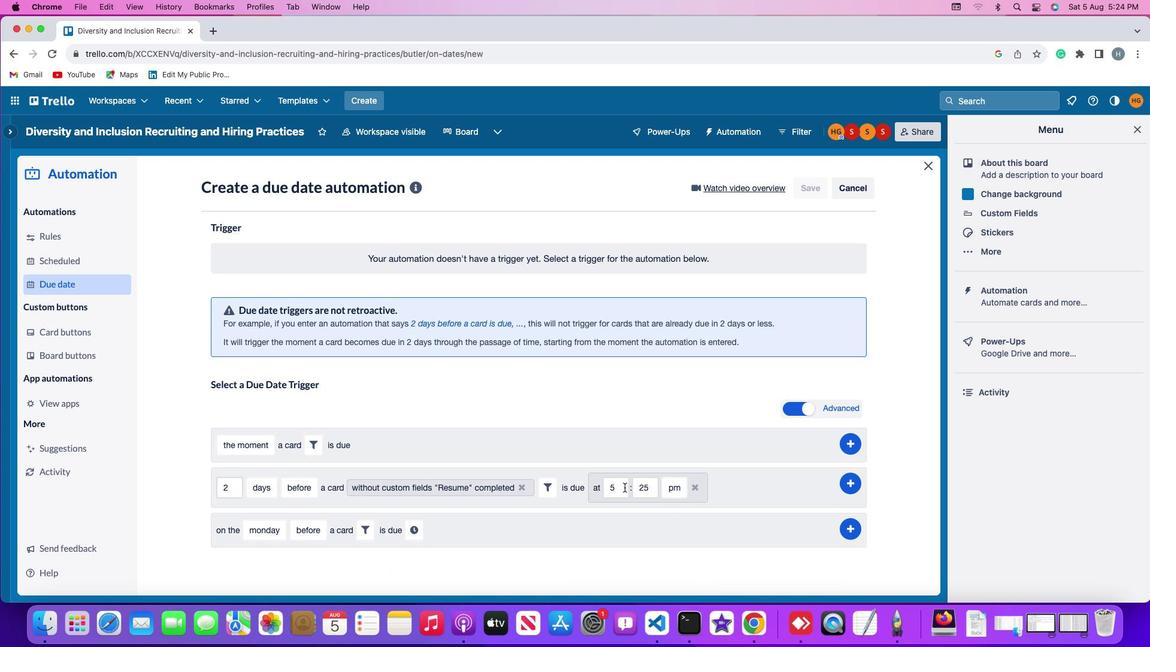 
Action: Mouse pressed left at (625, 487)
Screenshot: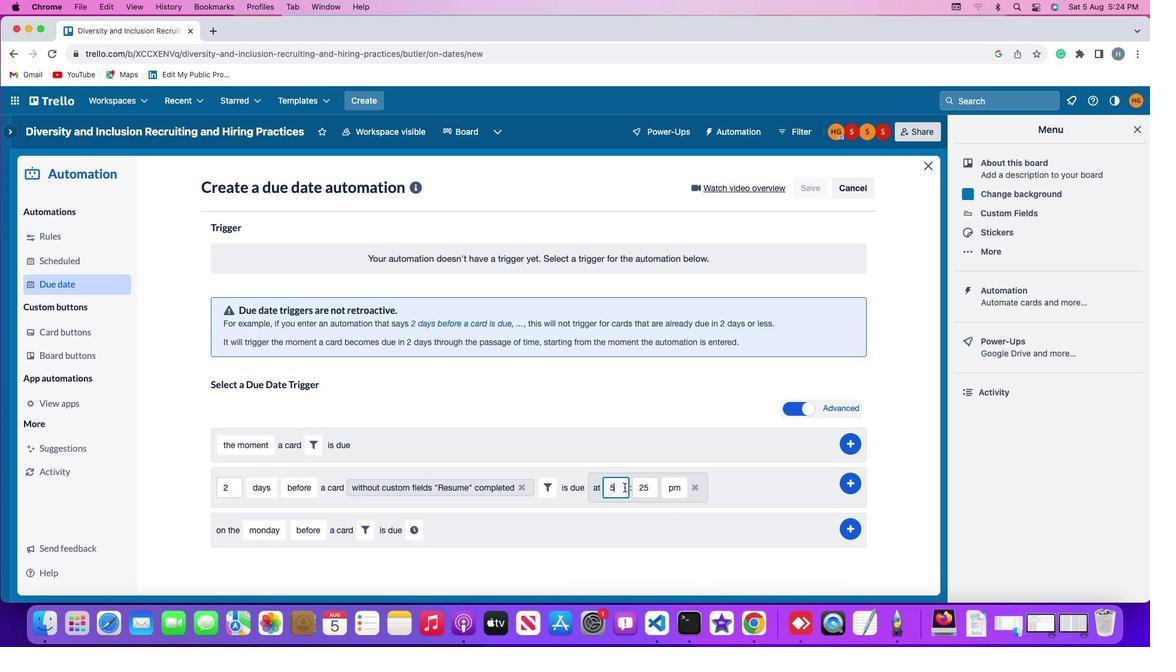 
Action: Key pressed Key.backspace'1''1'
Screenshot: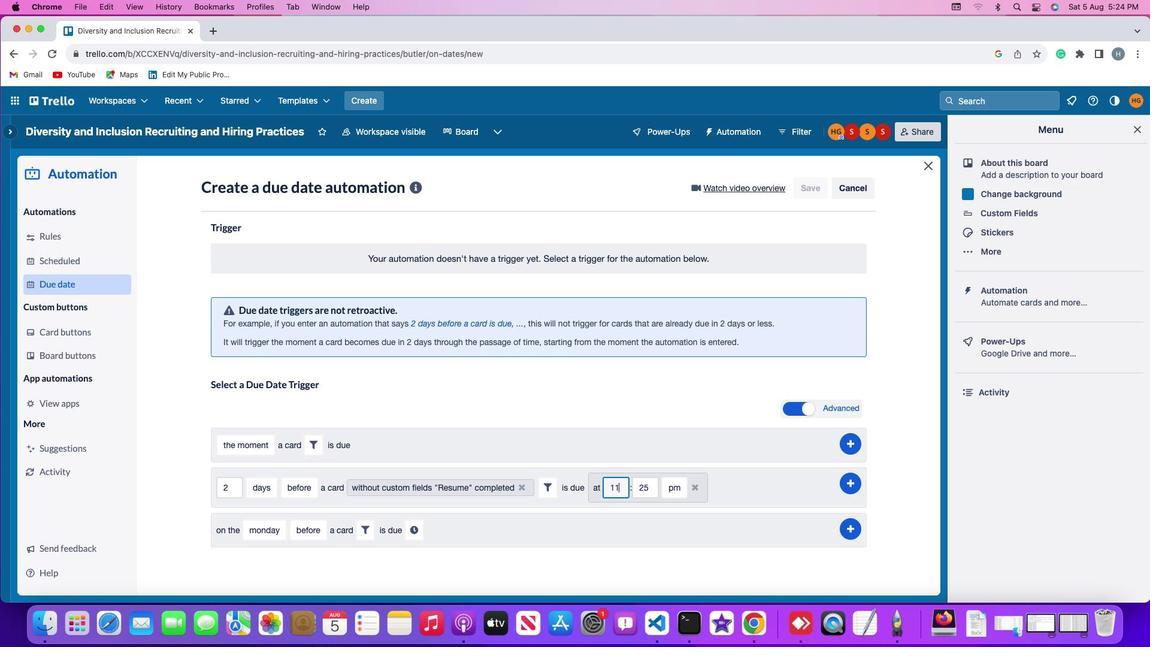 
Action: Mouse moved to (647, 486)
Screenshot: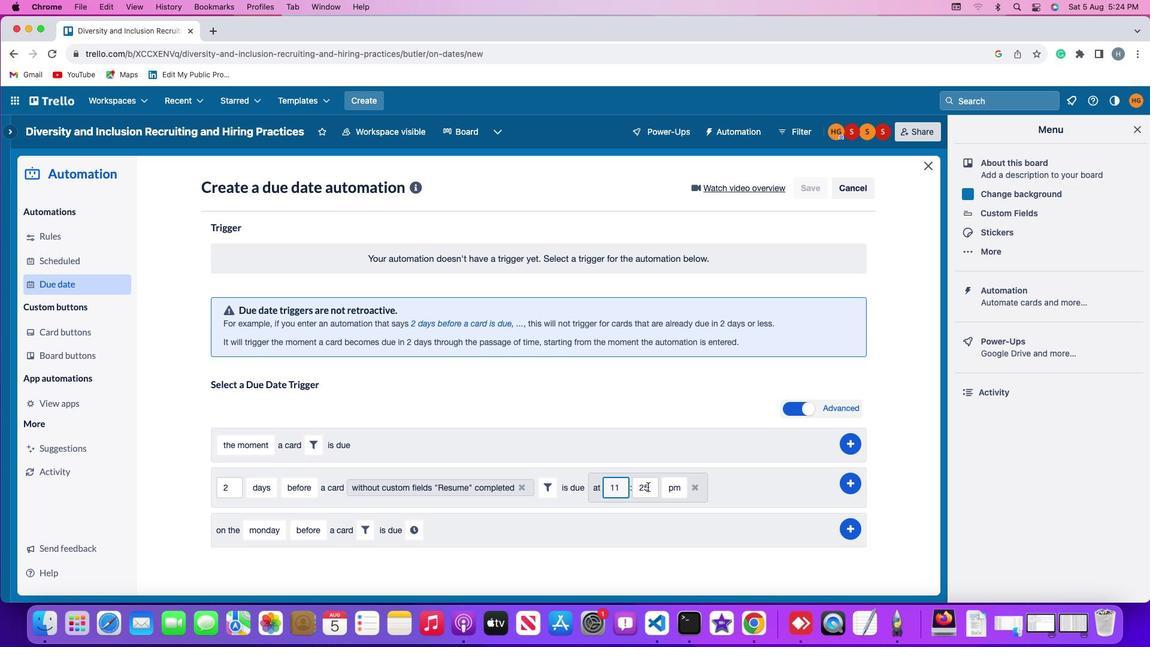 
Action: Mouse pressed left at (647, 486)
Screenshot: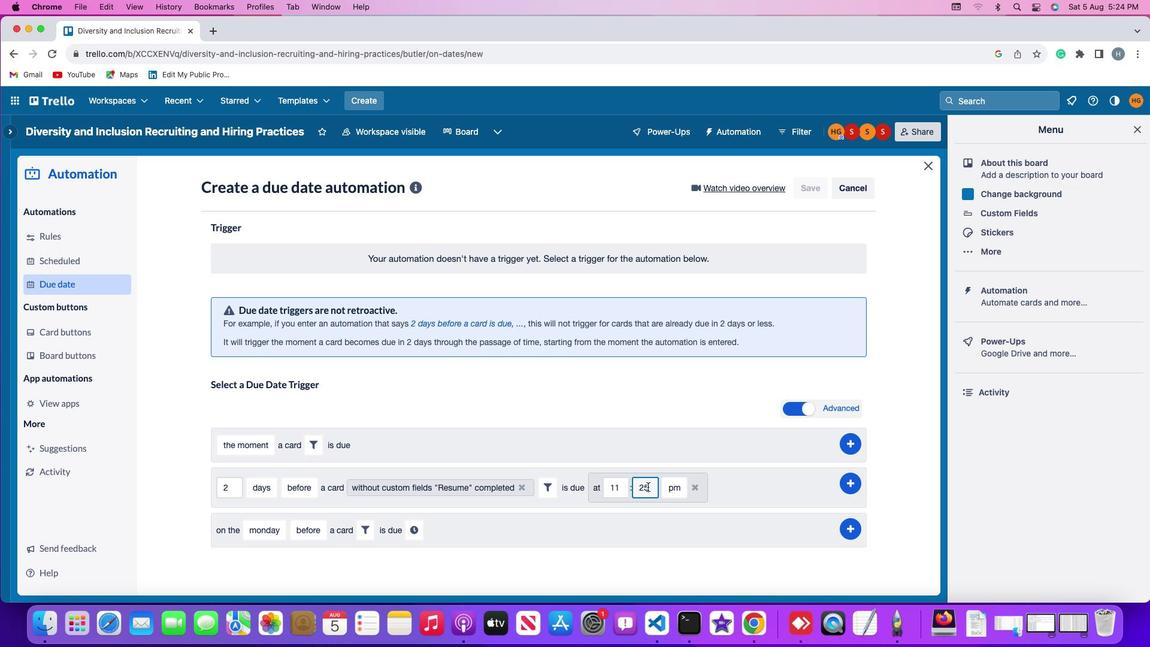 
Action: Key pressed Key.backspaceKey.backspace
Screenshot: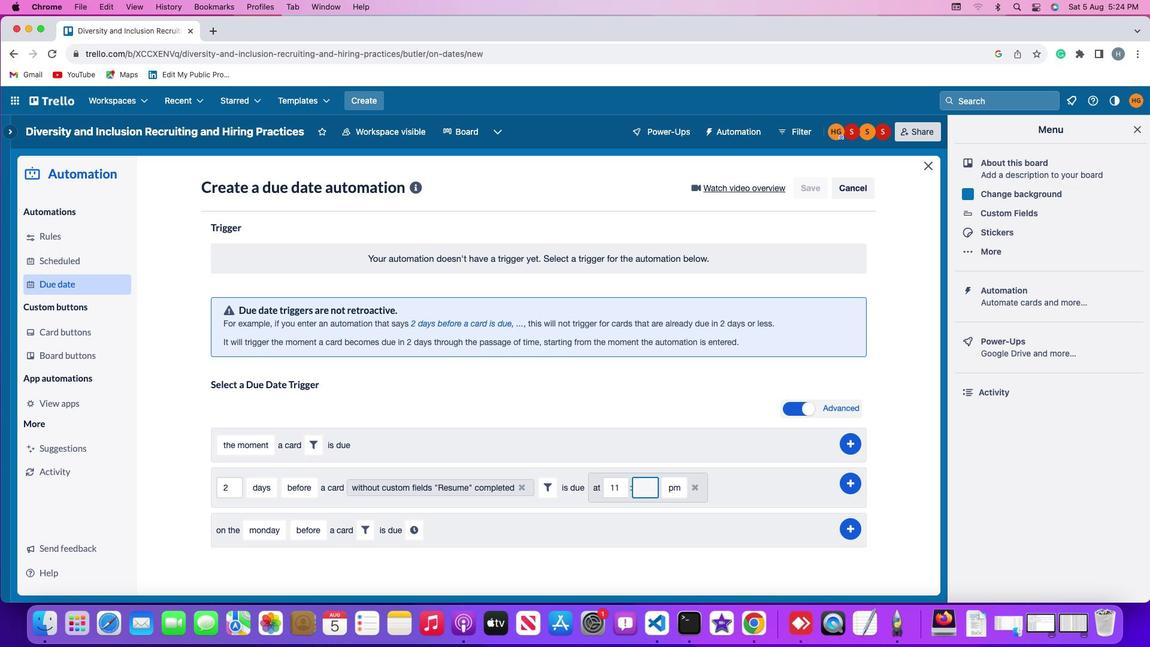 
Action: Mouse moved to (648, 487)
Screenshot: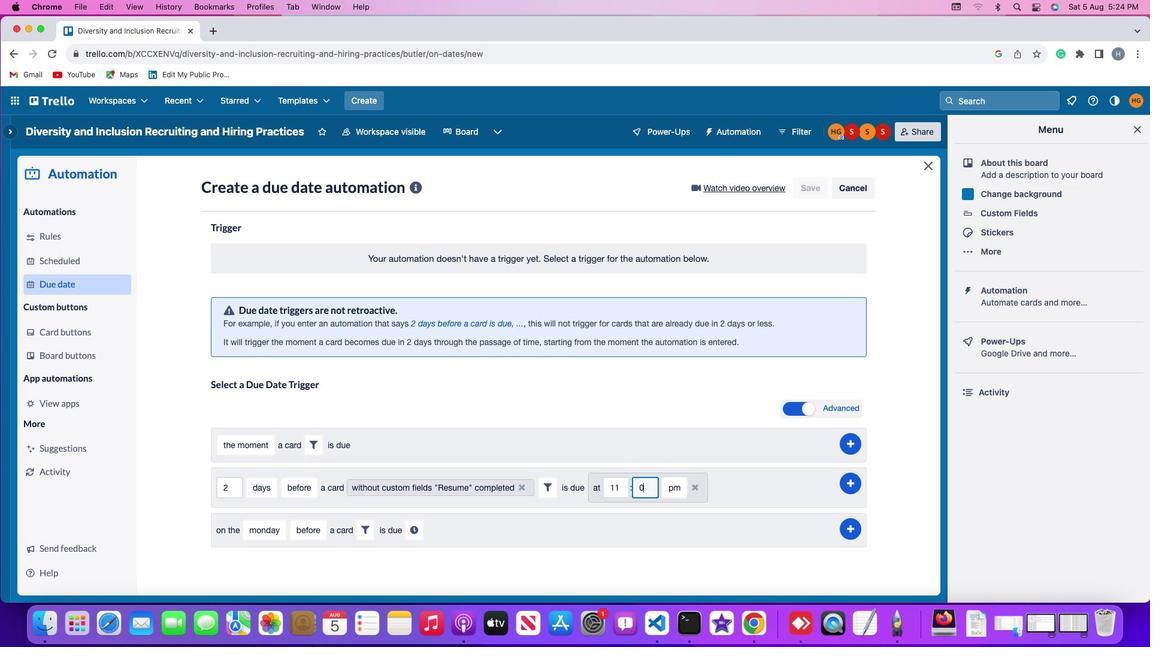 
Action: Key pressed '0''0'
Screenshot: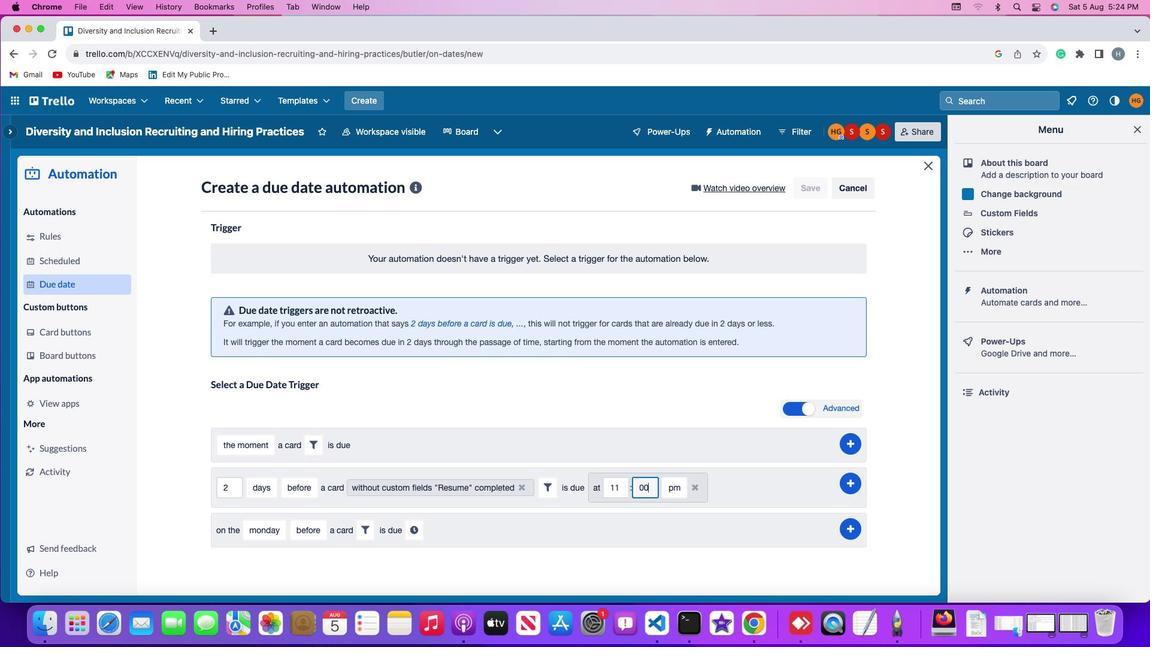 
Action: Mouse moved to (670, 487)
Screenshot: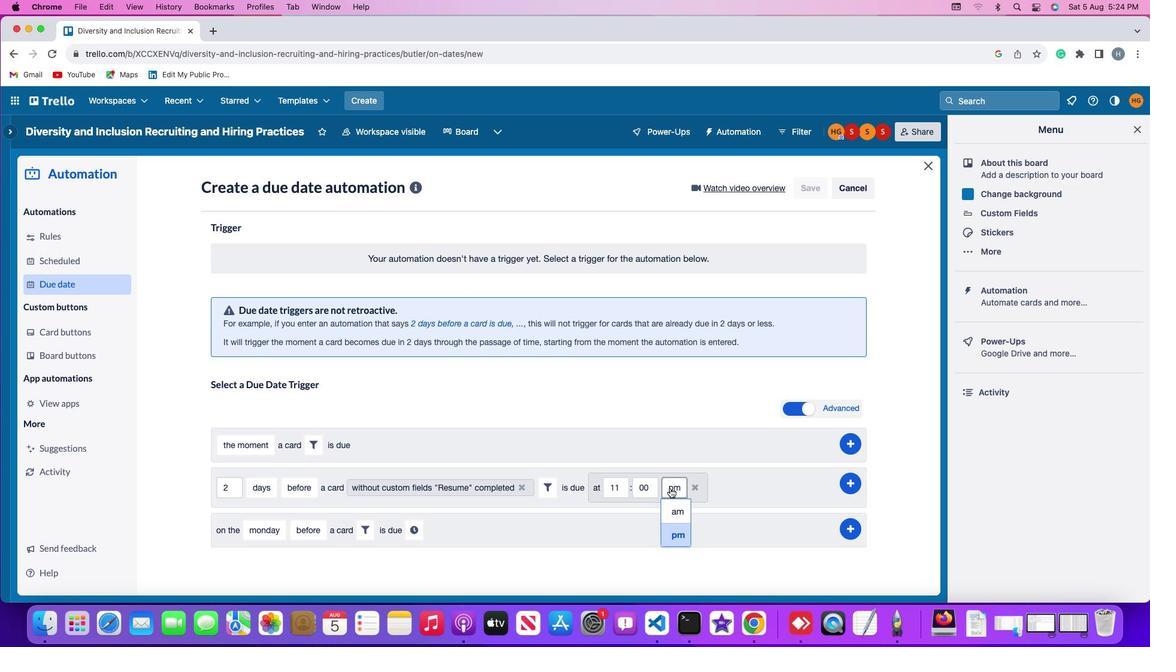 
Action: Mouse pressed left at (670, 487)
Screenshot: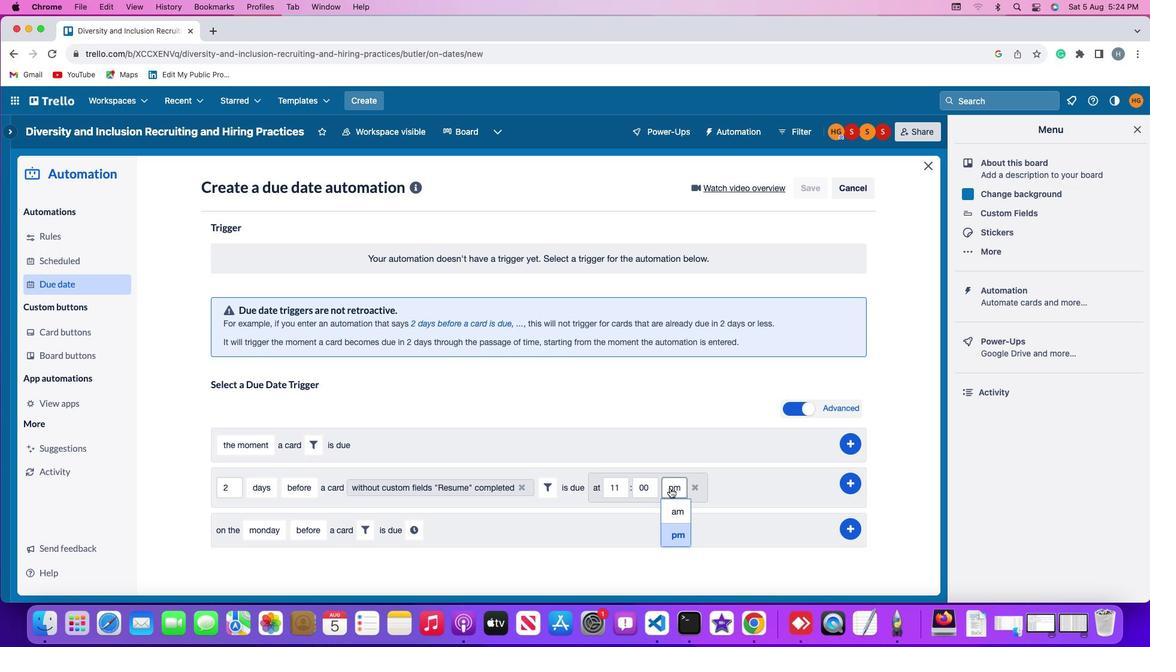 
Action: Mouse moved to (676, 509)
Screenshot: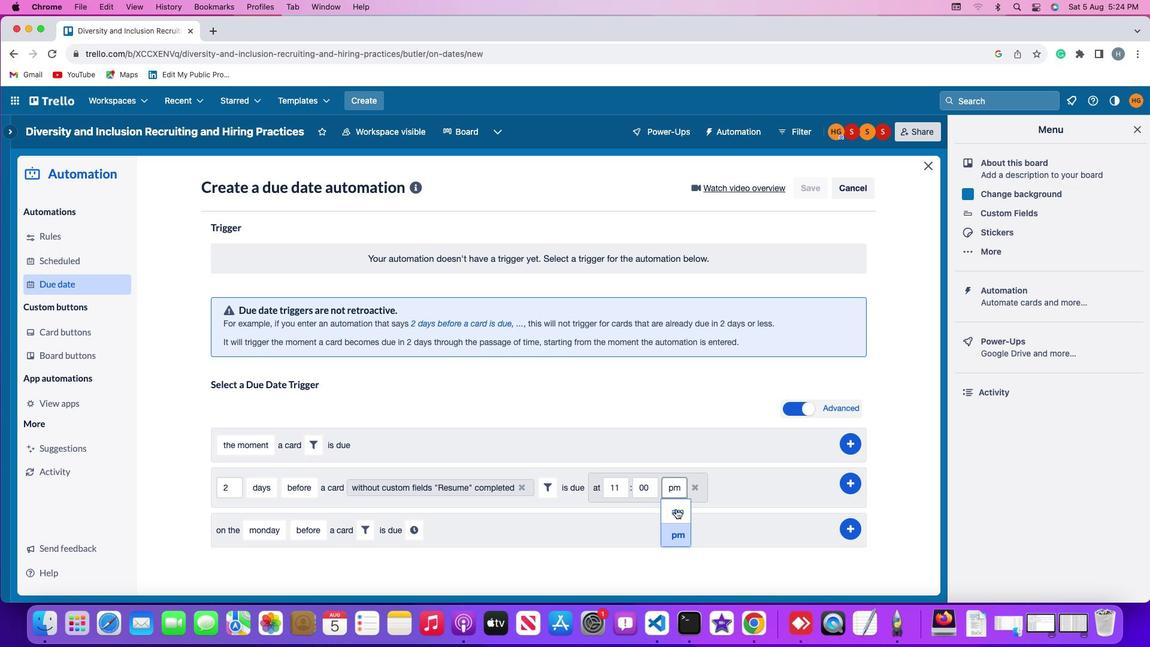 
Action: Mouse pressed left at (676, 509)
Screenshot: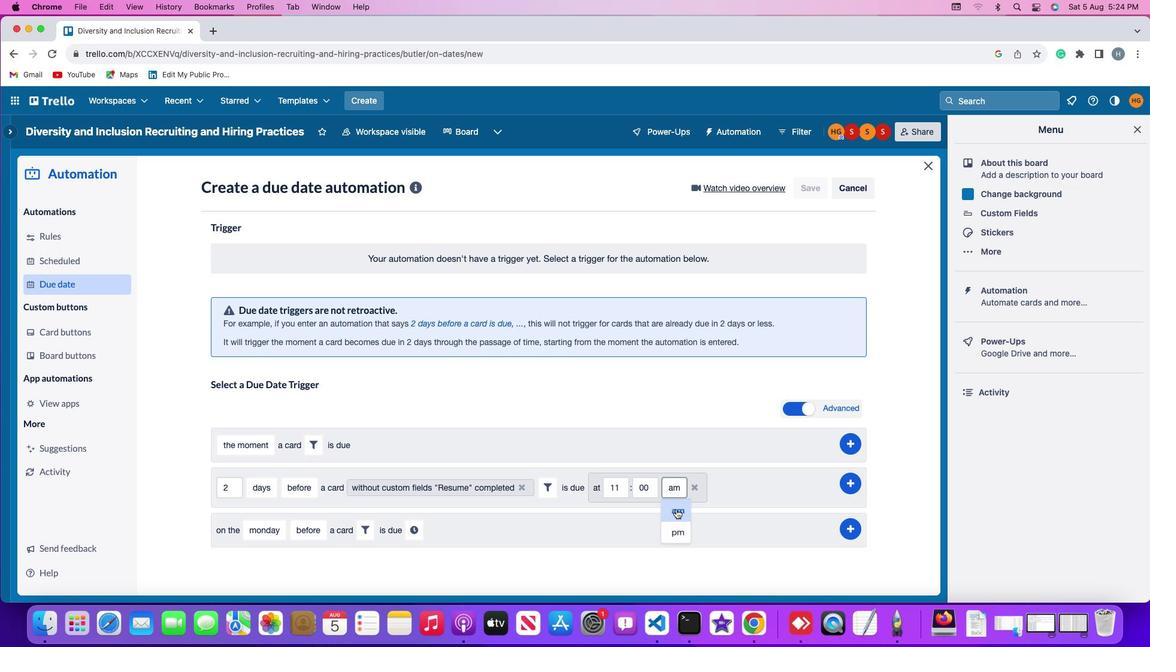 
Action: Mouse moved to (849, 481)
Screenshot: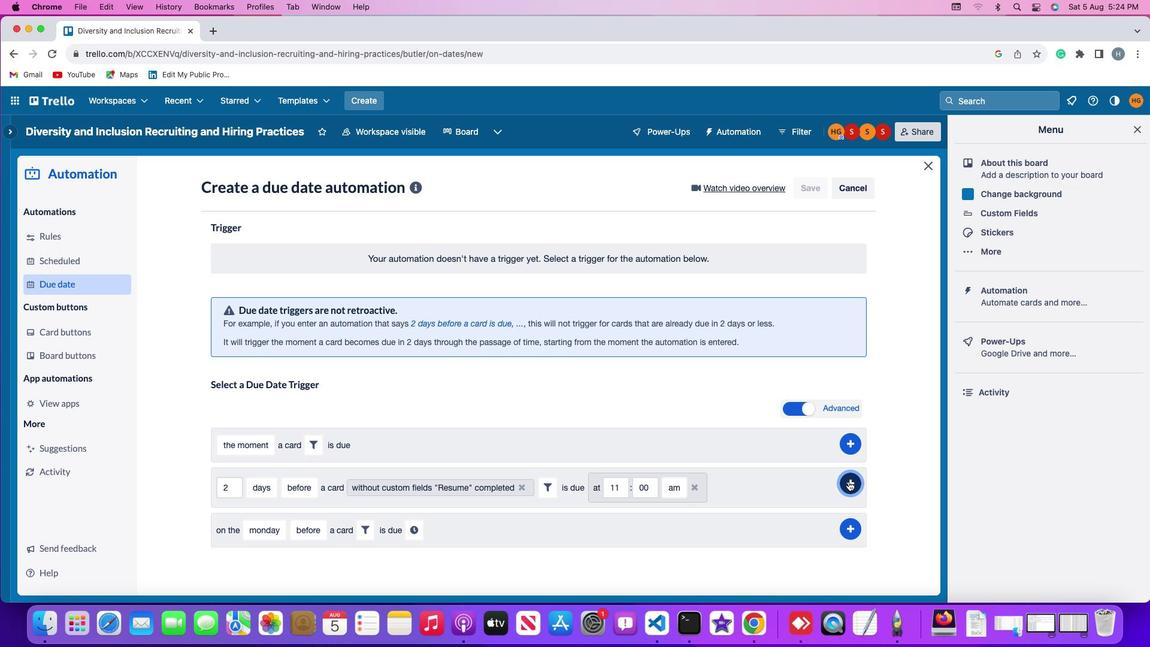
Action: Mouse pressed left at (849, 481)
Screenshot: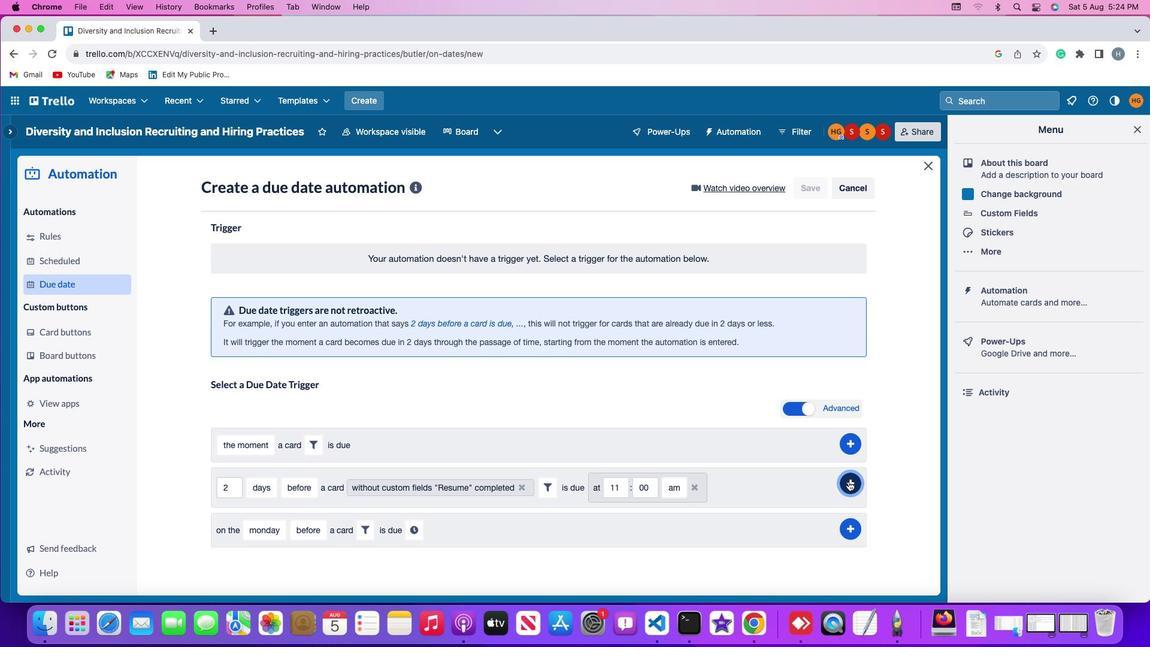 
Action: Mouse moved to (907, 351)
Screenshot: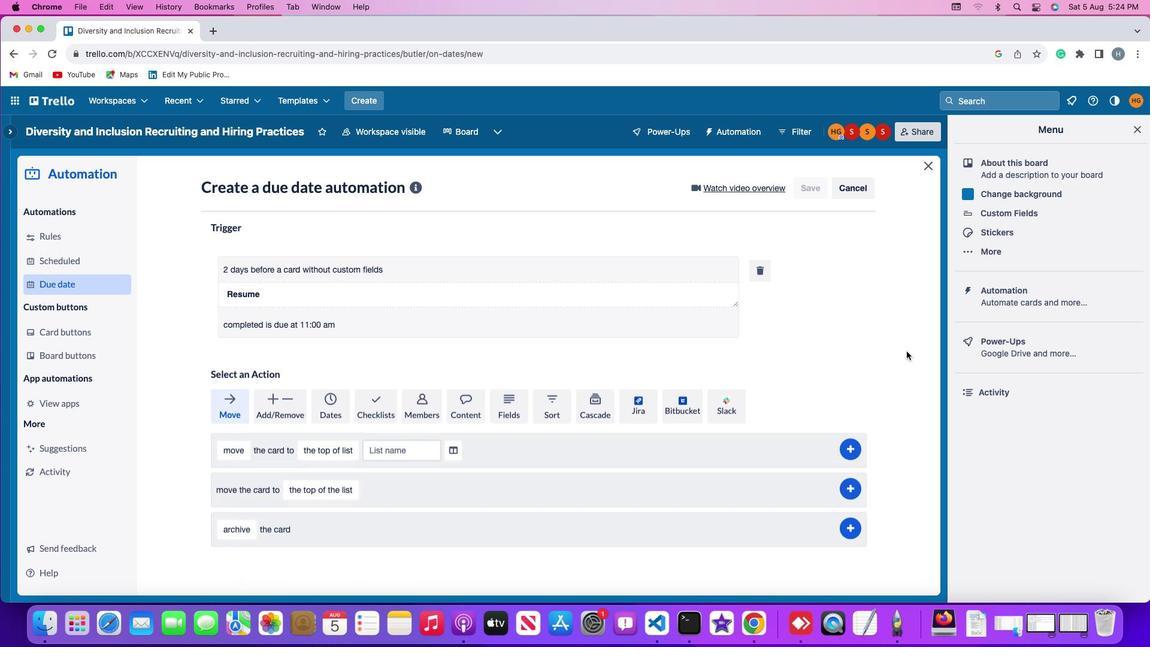 
